 Task: Use the formula "DVARP" in spreadsheet "Project protfolio".
Action: Mouse moved to (799, 105)
Screenshot: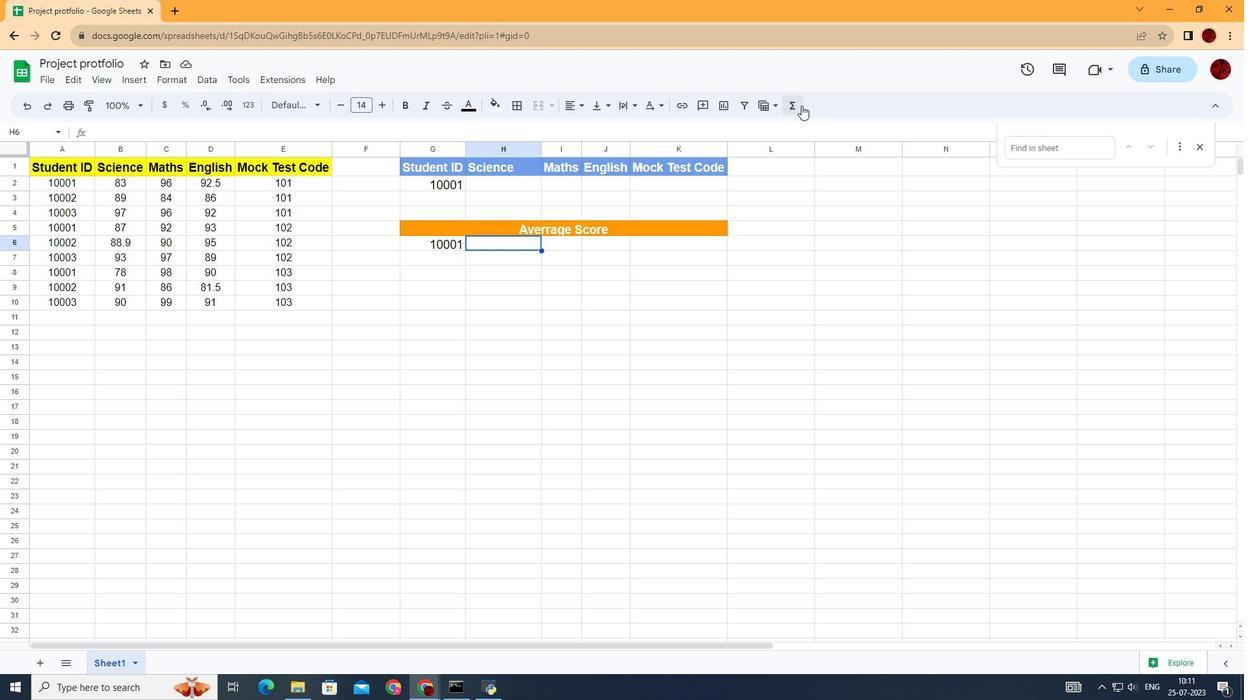 
Action: Mouse pressed left at (799, 105)
Screenshot: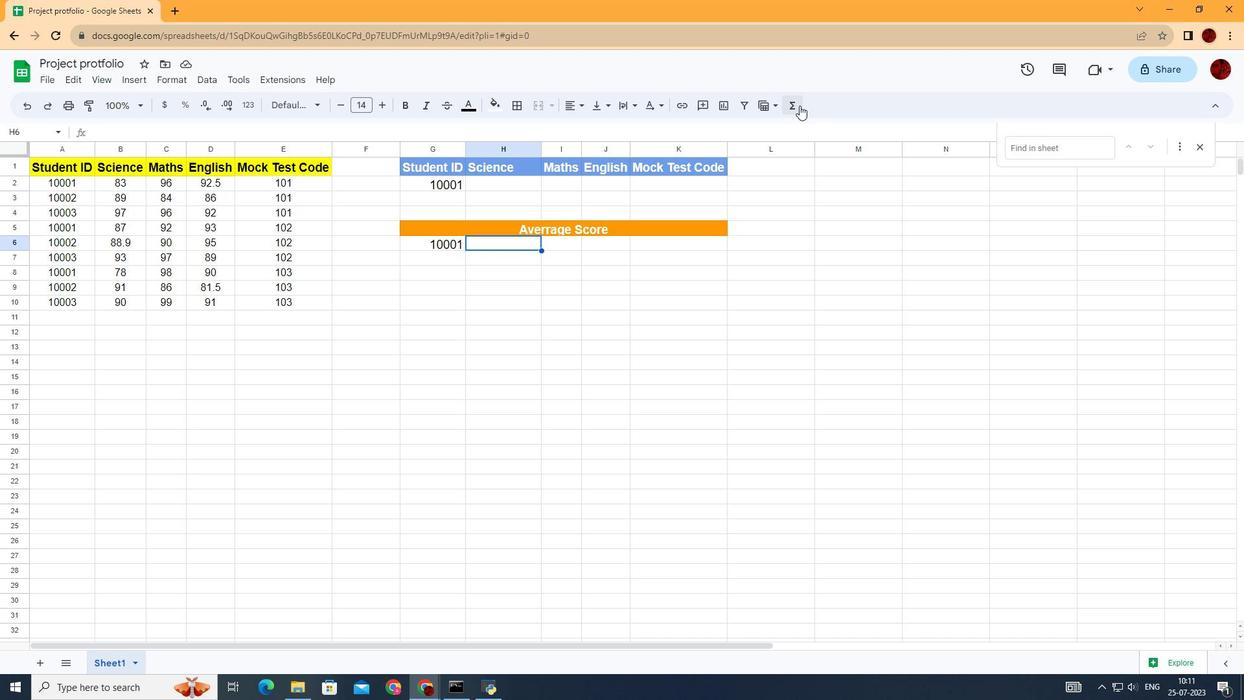 
Action: Mouse moved to (984, 220)
Screenshot: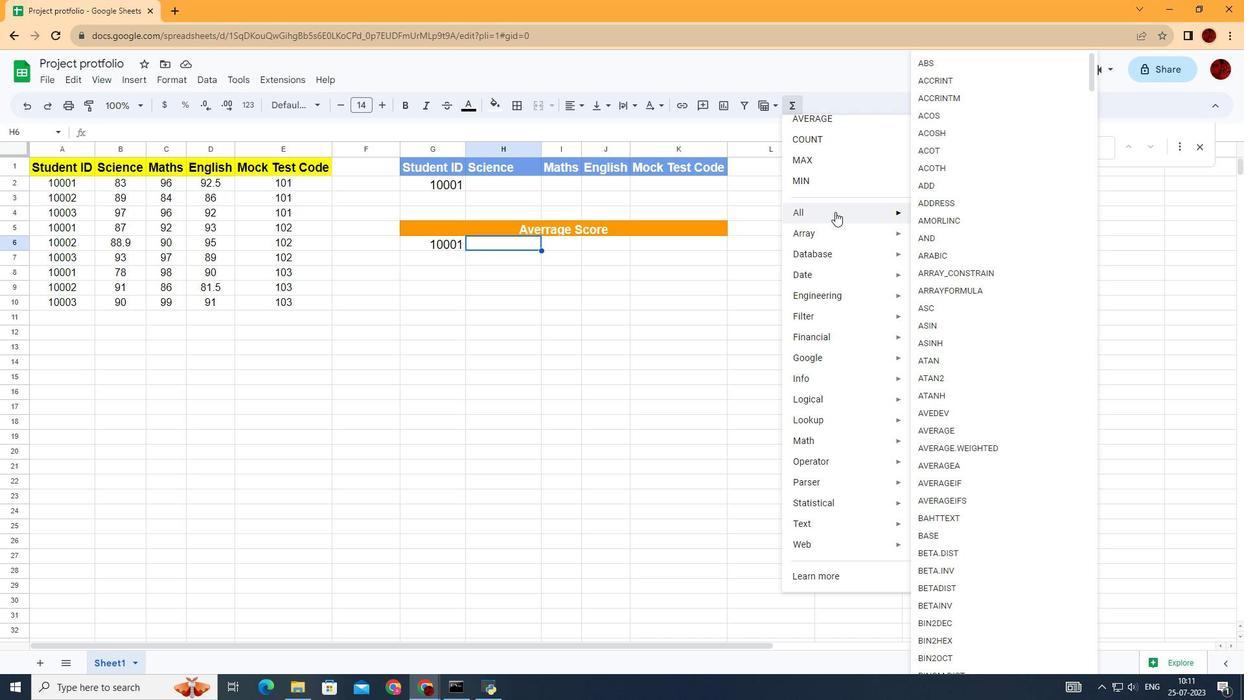 
Action: Mouse scrolled (984, 219) with delta (0, 0)
Screenshot: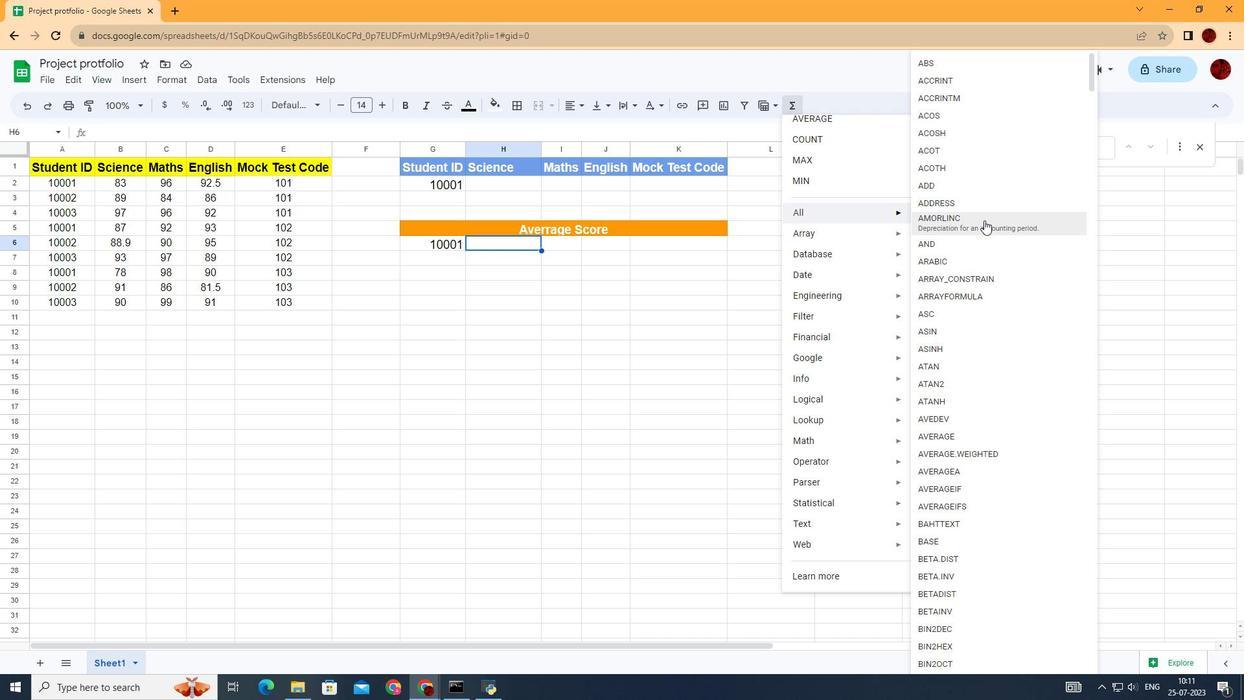 
Action: Mouse scrolled (984, 219) with delta (0, 0)
Screenshot: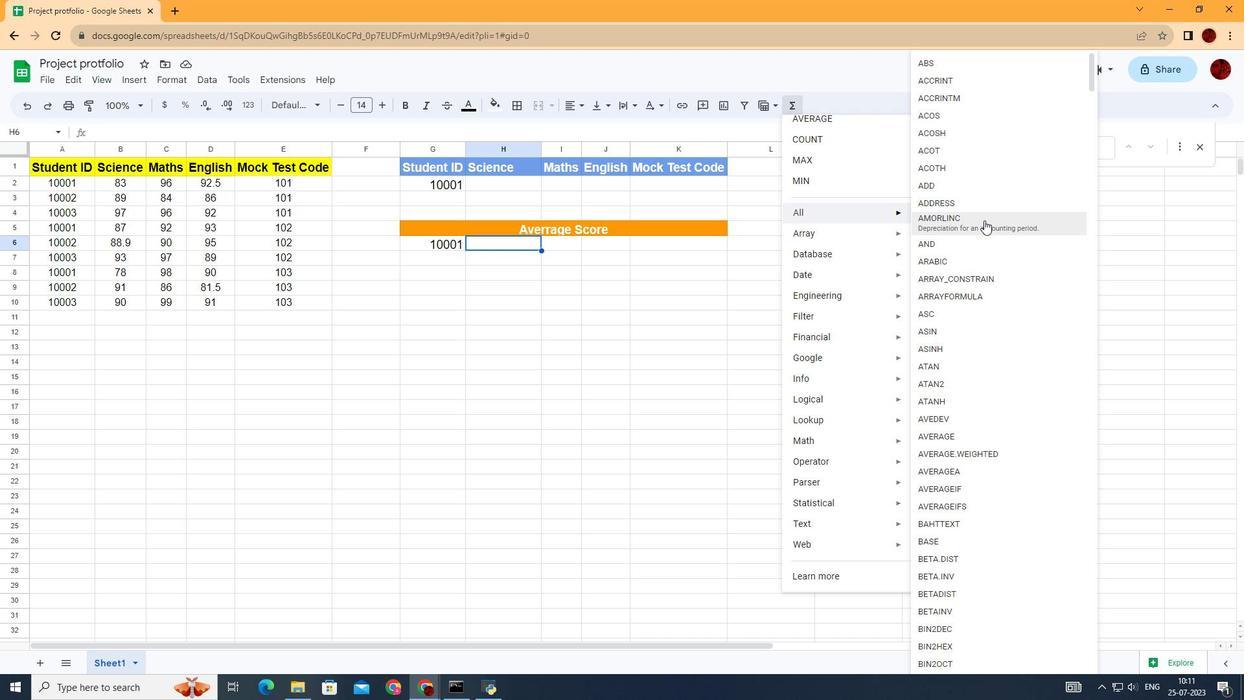 
Action: Mouse scrolled (984, 219) with delta (0, 0)
Screenshot: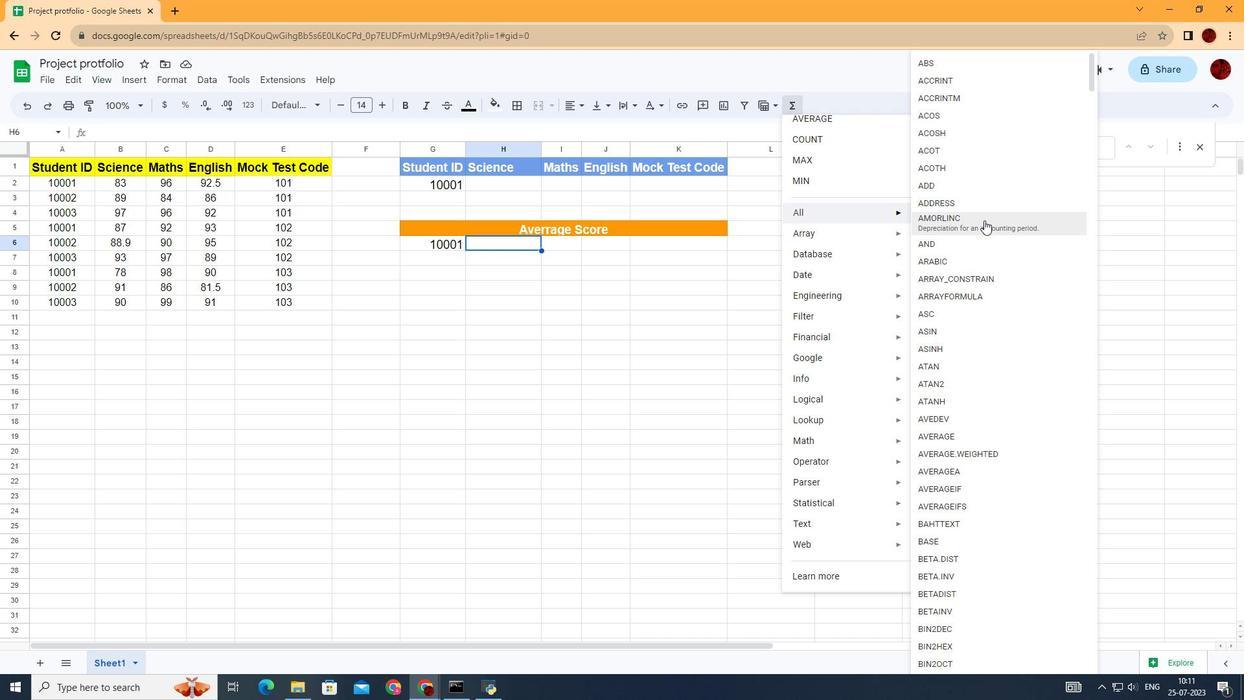 
Action: Mouse scrolled (984, 219) with delta (0, 0)
Screenshot: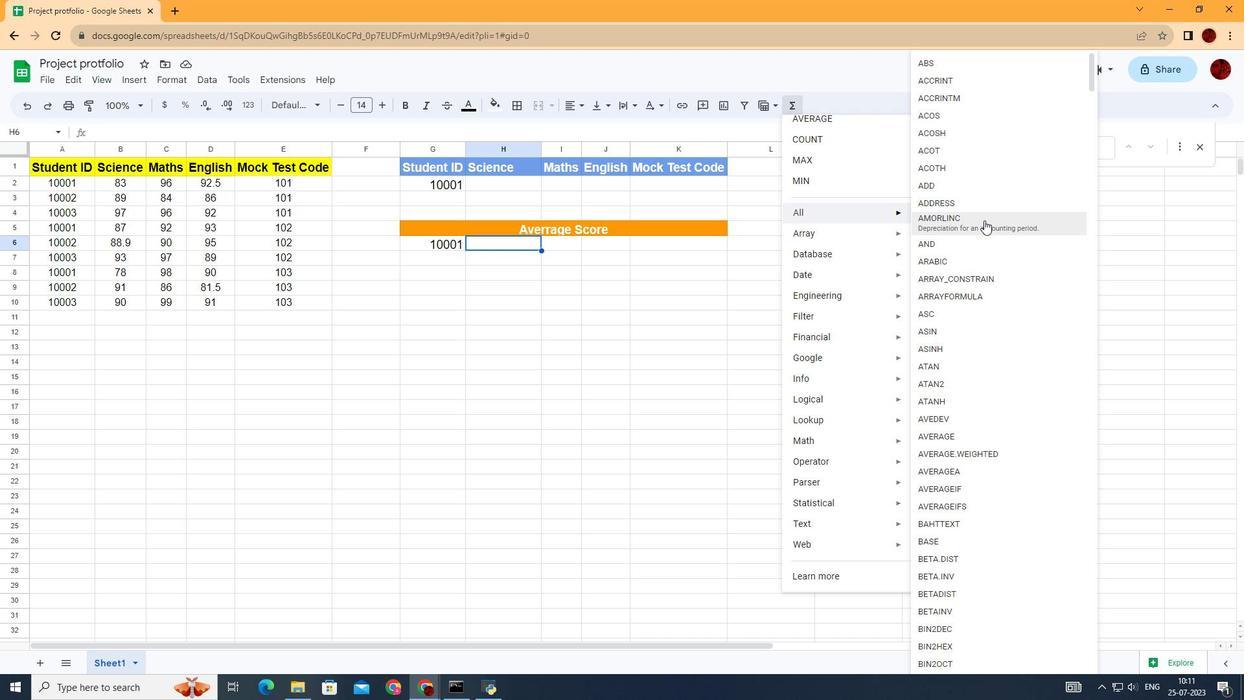 
Action: Mouse scrolled (984, 219) with delta (0, 0)
Screenshot: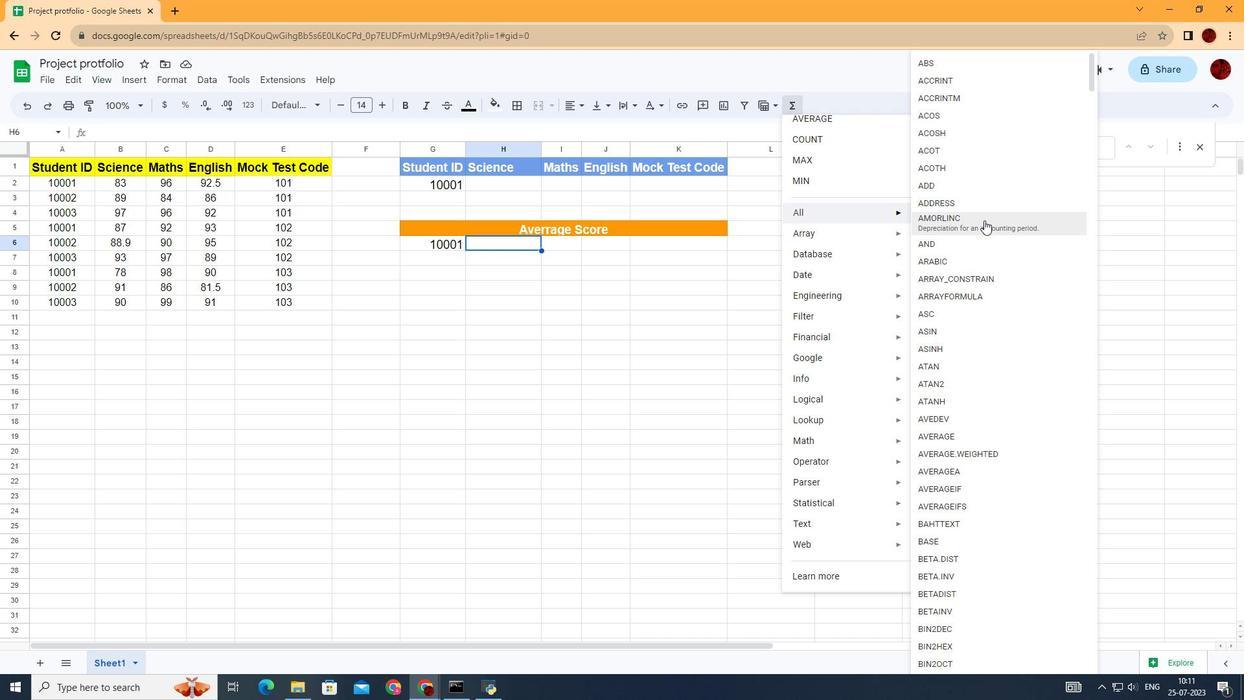 
Action: Mouse scrolled (984, 219) with delta (0, 0)
Screenshot: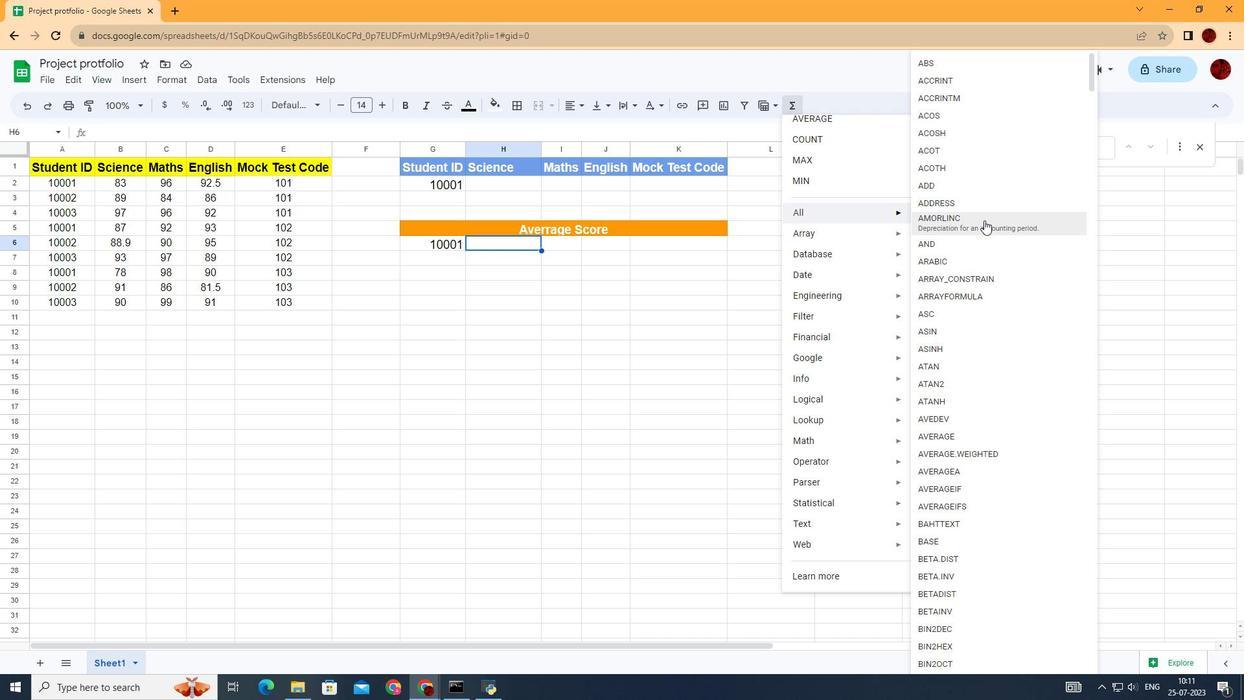 
Action: Mouse scrolled (984, 219) with delta (0, 0)
Screenshot: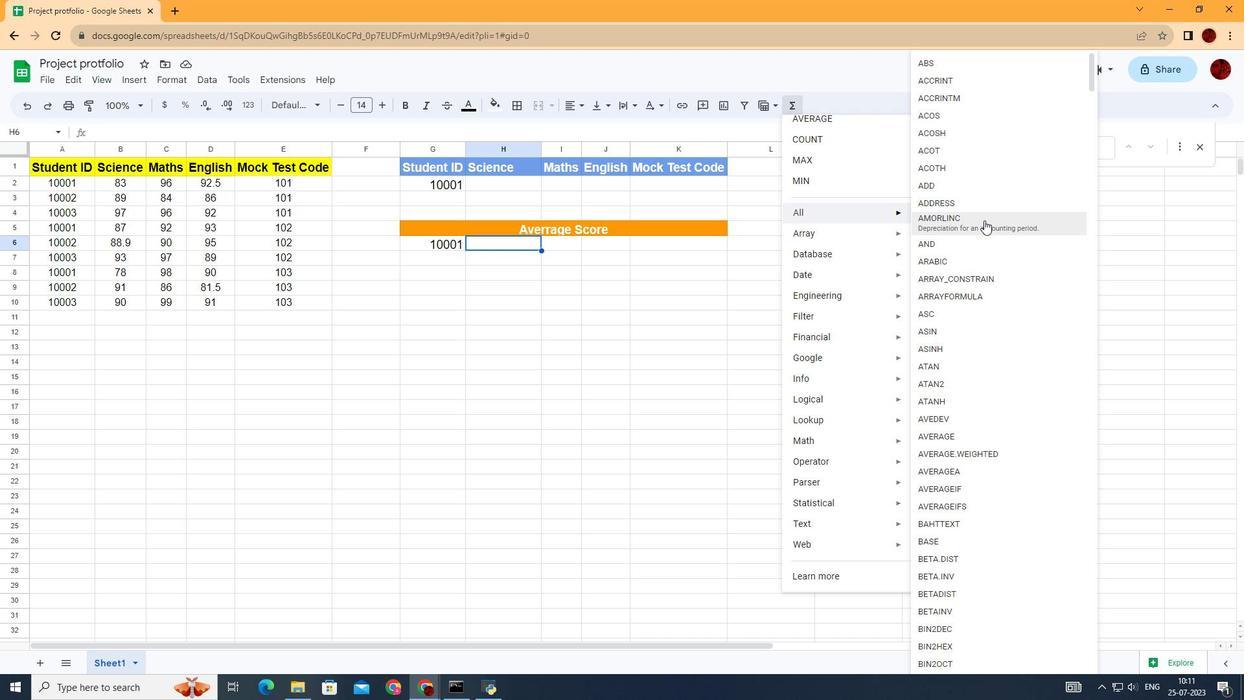
Action: Mouse scrolled (984, 219) with delta (0, 0)
Screenshot: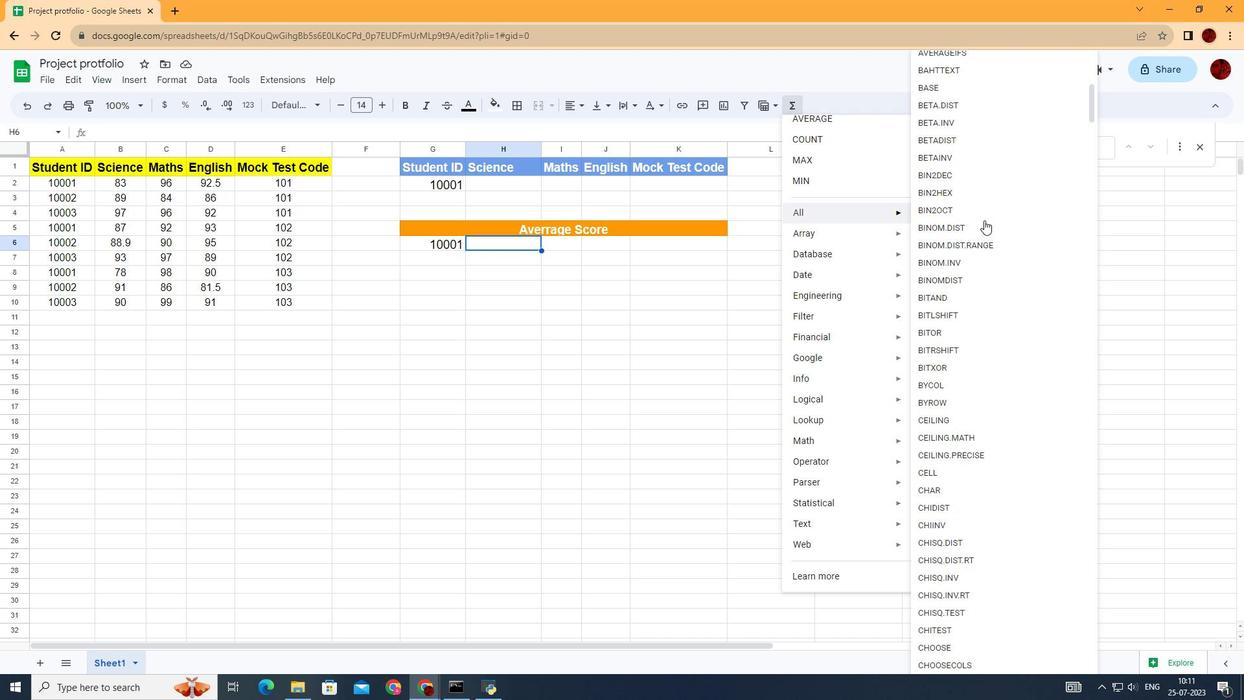 
Action: Mouse scrolled (984, 219) with delta (0, 0)
Screenshot: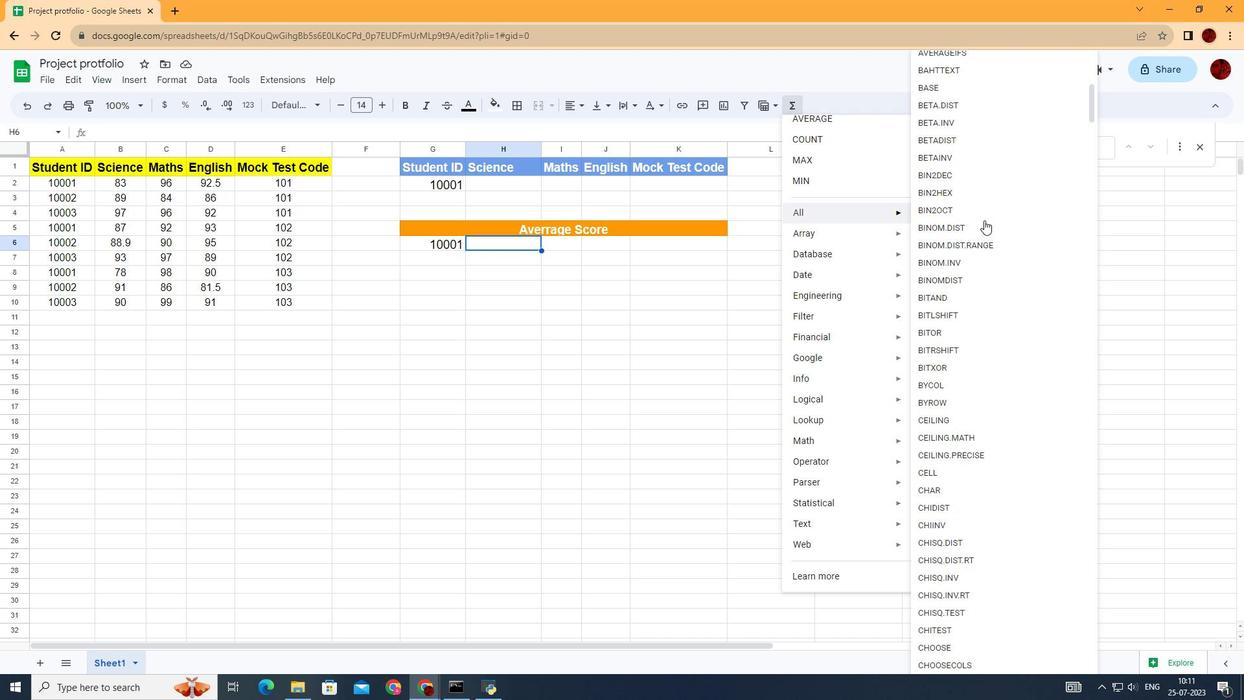 
Action: Mouse scrolled (984, 219) with delta (0, 0)
Screenshot: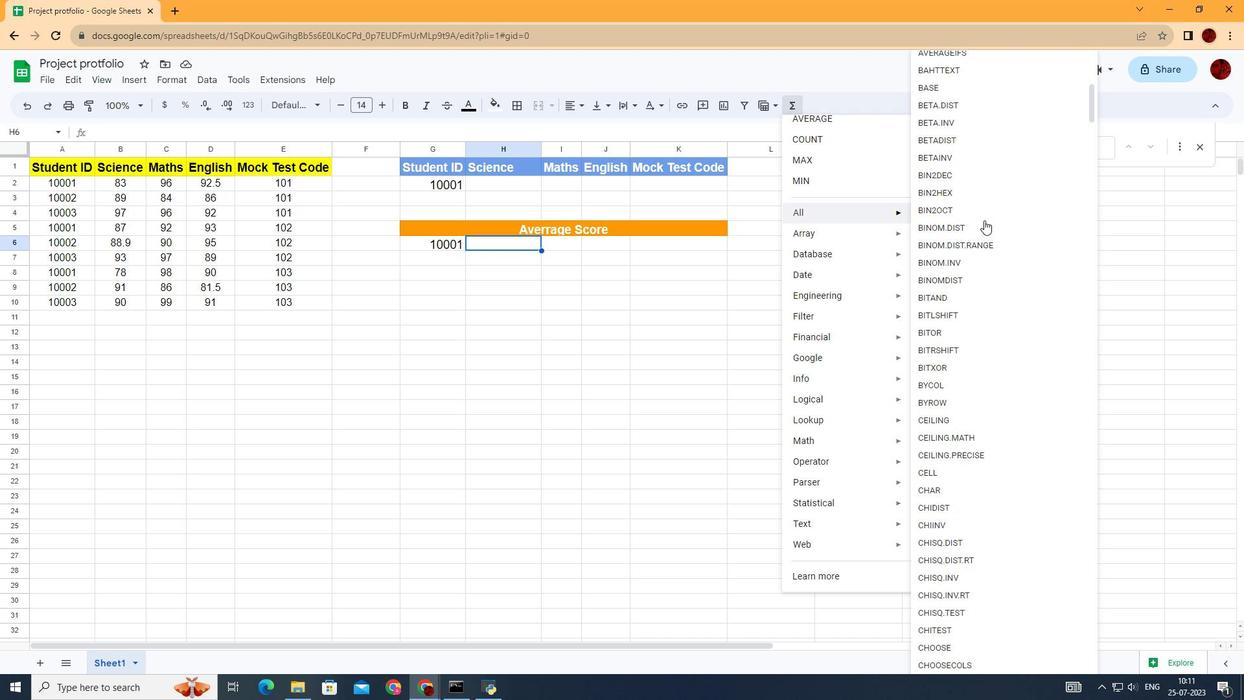 
Action: Mouse scrolled (984, 219) with delta (0, 0)
Screenshot: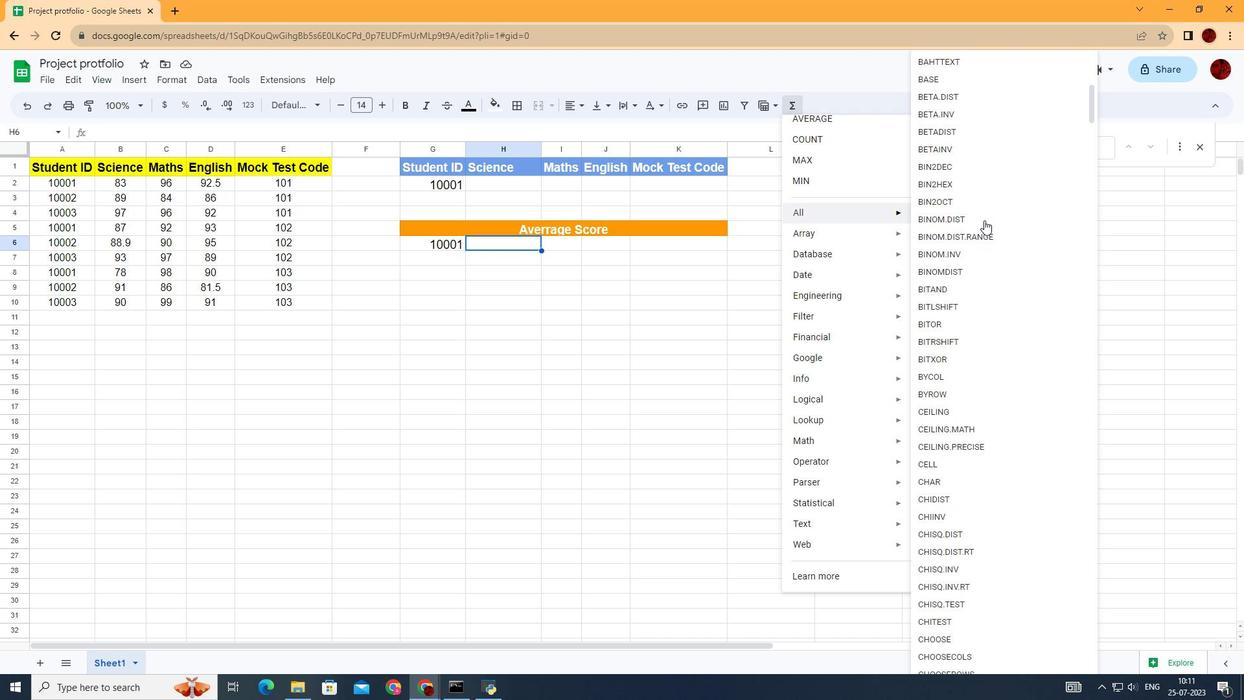 
Action: Mouse scrolled (984, 219) with delta (0, 0)
Screenshot: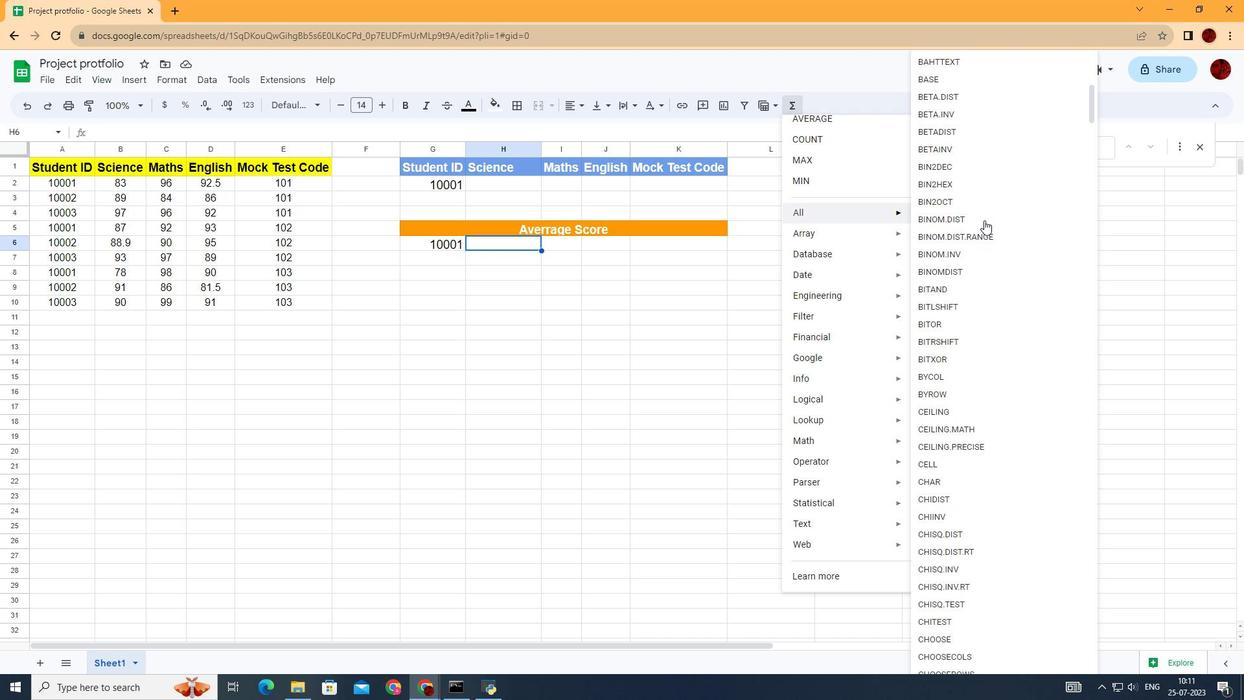 
Action: Mouse scrolled (984, 219) with delta (0, 0)
Screenshot: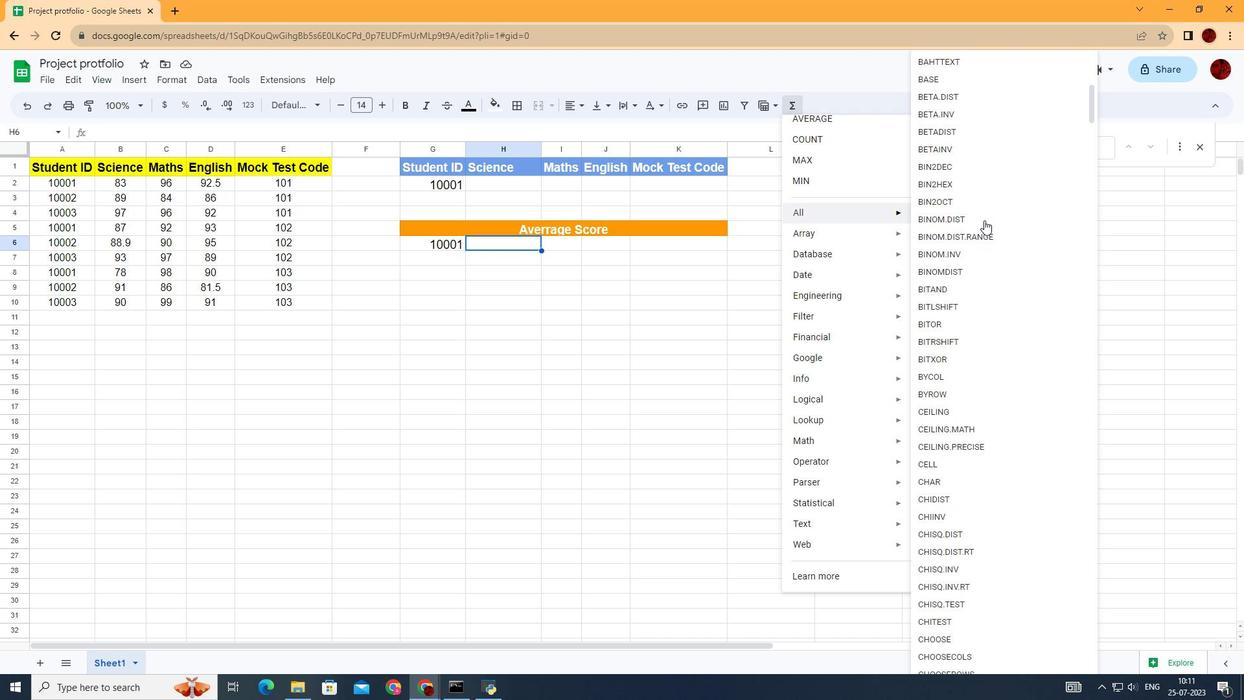 
Action: Mouse scrolled (984, 219) with delta (0, 0)
Screenshot: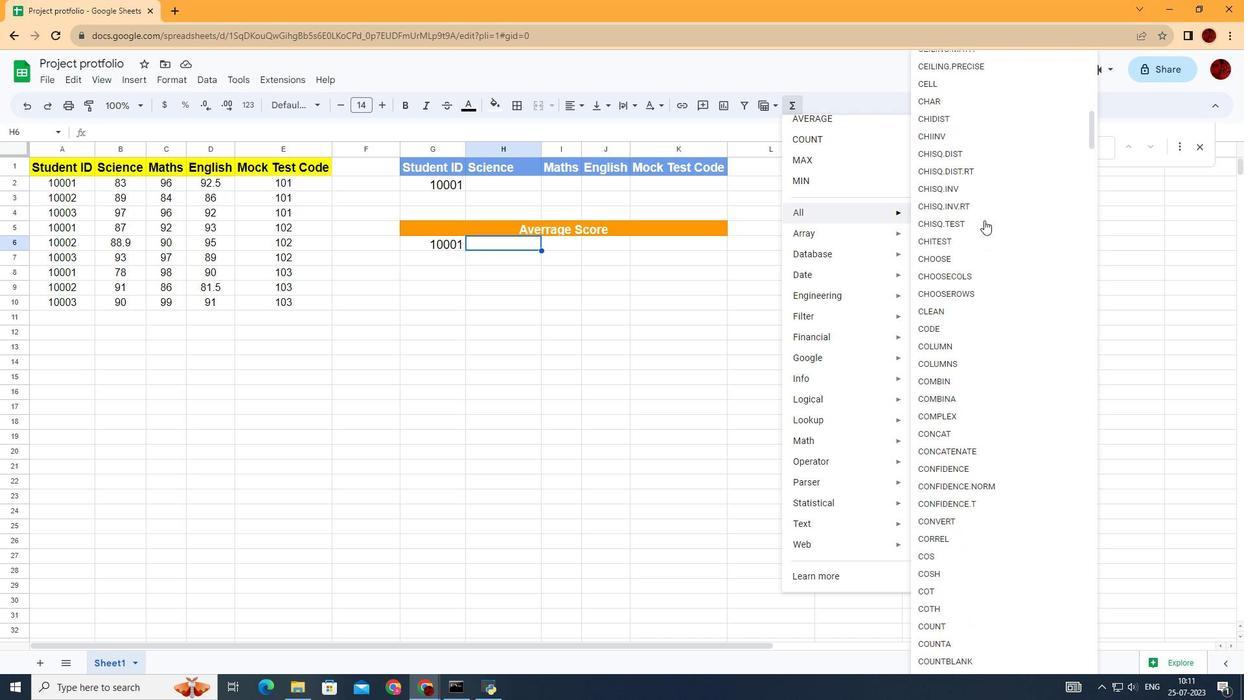 
Action: Mouse scrolled (984, 219) with delta (0, 0)
Screenshot: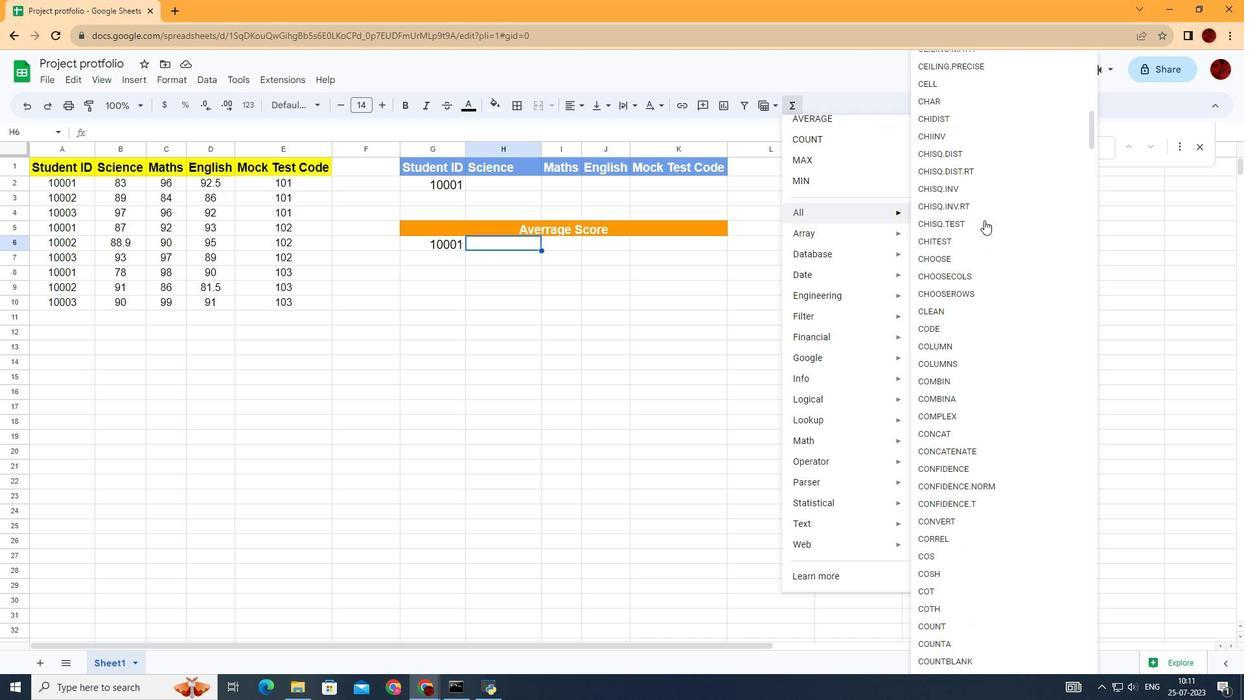 
Action: Mouse scrolled (984, 219) with delta (0, 0)
Screenshot: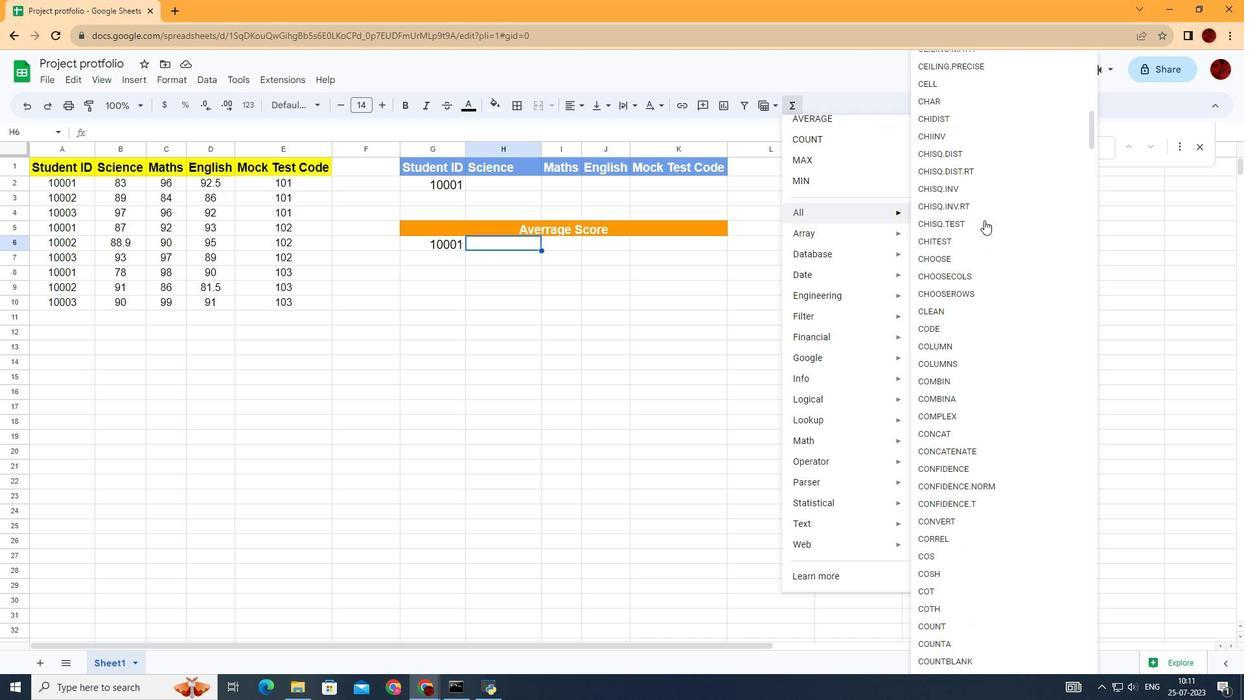 
Action: Mouse scrolled (984, 219) with delta (0, 0)
Screenshot: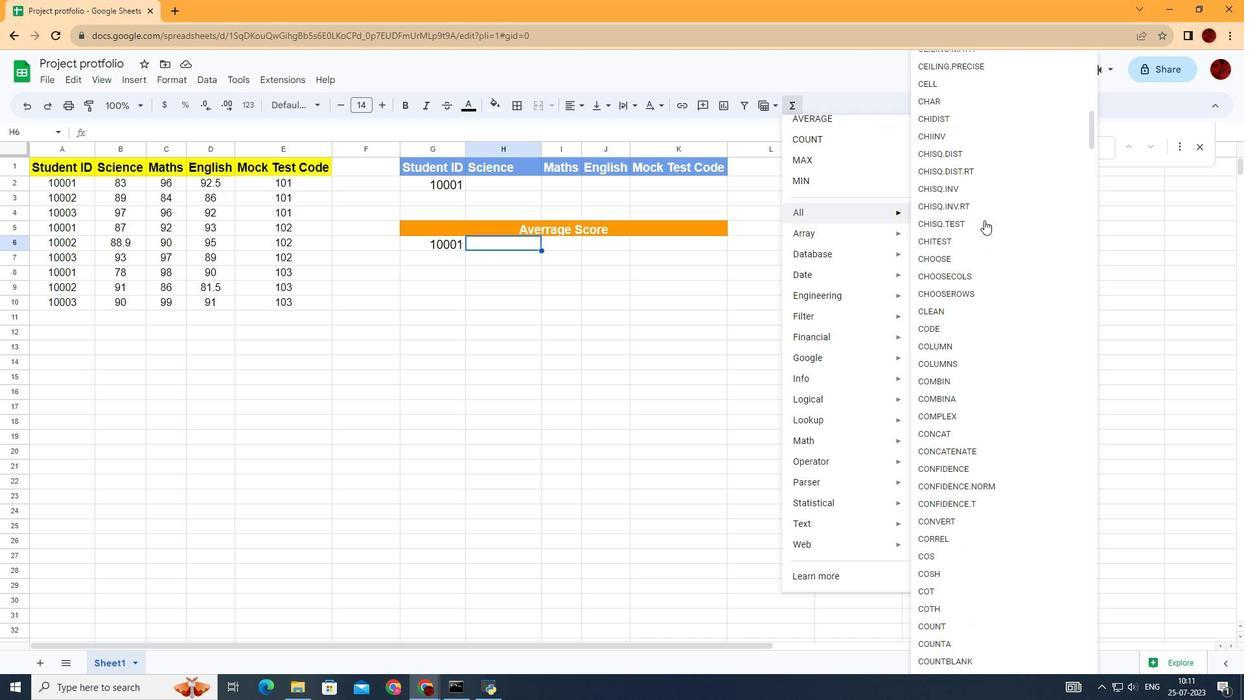 
Action: Mouse scrolled (984, 219) with delta (0, 0)
Screenshot: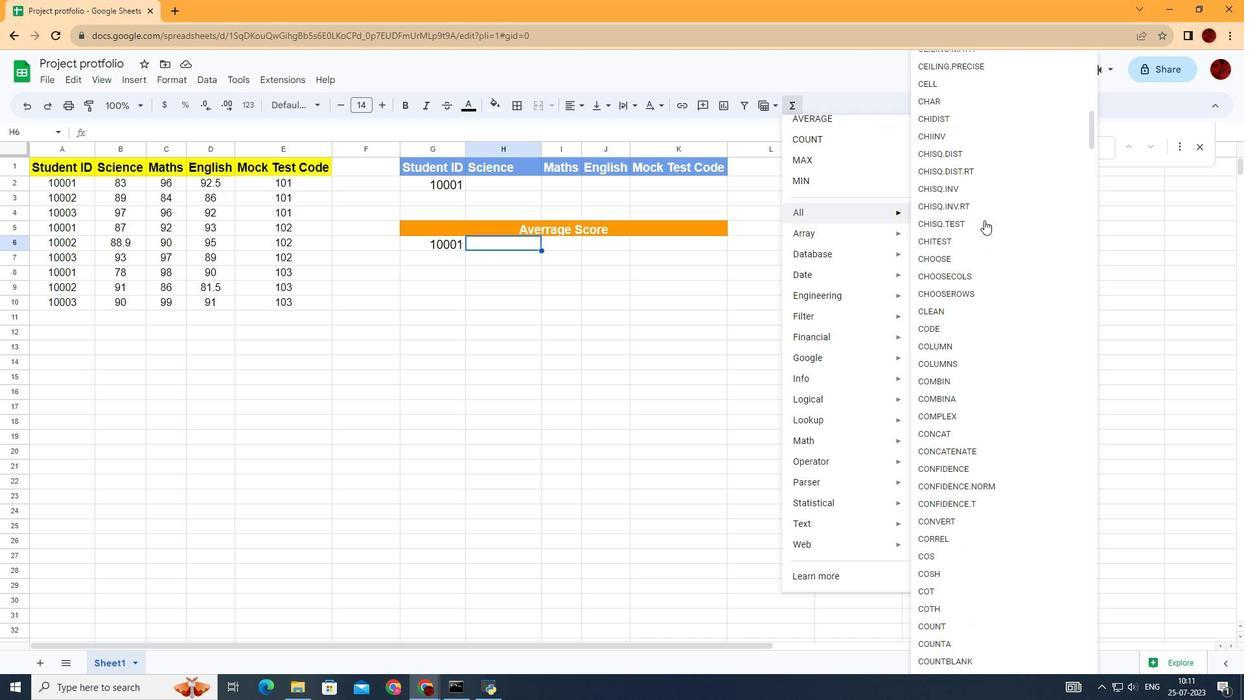 
Action: Mouse scrolled (984, 219) with delta (0, 0)
Screenshot: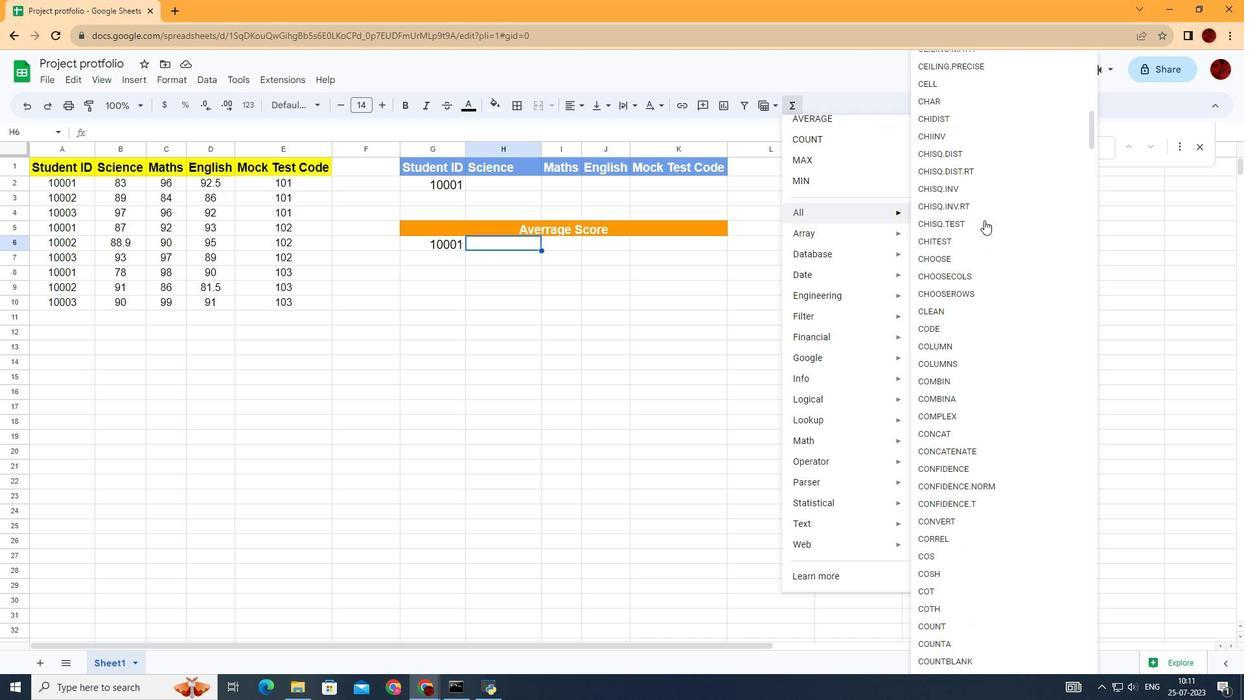 
Action: Mouse scrolled (984, 219) with delta (0, 0)
Screenshot: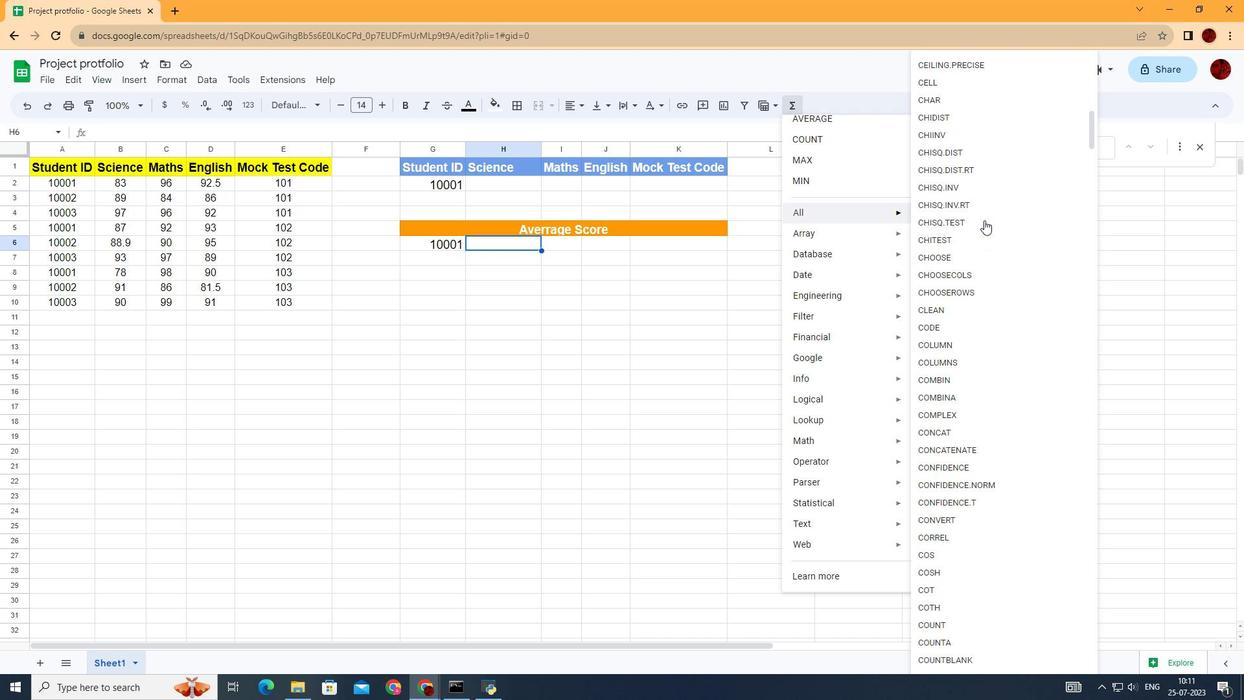 
Action: Mouse scrolled (984, 219) with delta (0, 0)
Screenshot: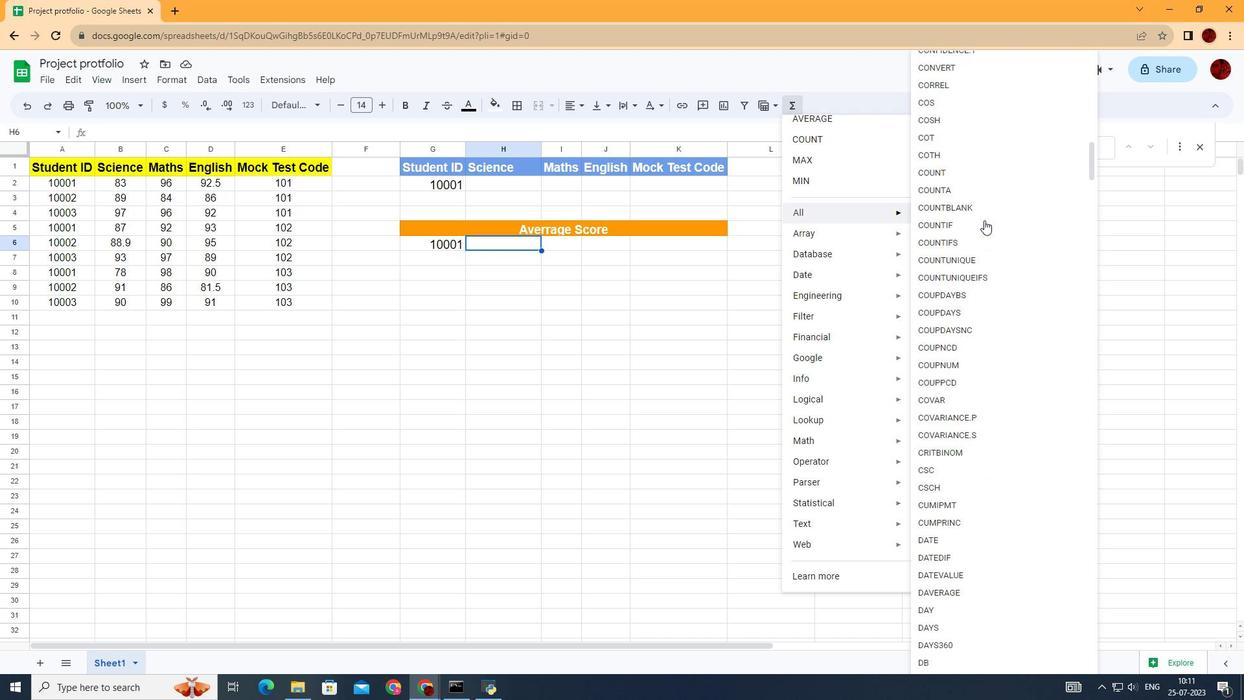 
Action: Mouse scrolled (984, 219) with delta (0, 0)
Screenshot: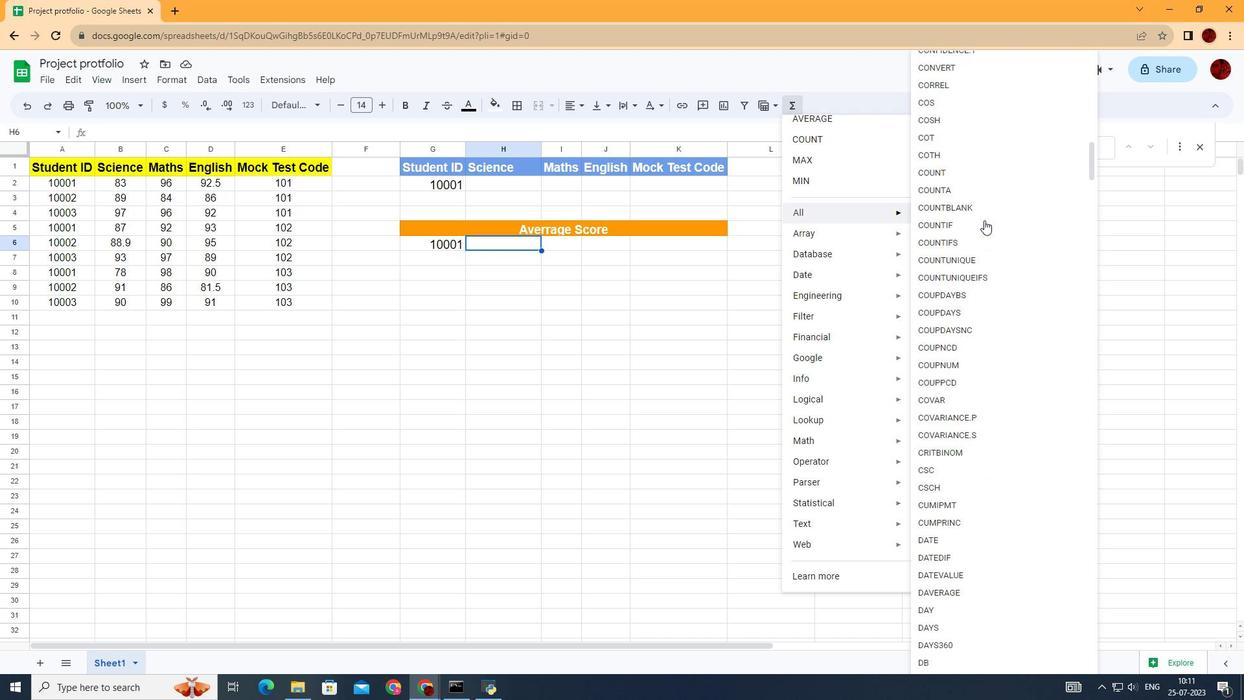 
Action: Mouse scrolled (984, 219) with delta (0, 0)
Screenshot: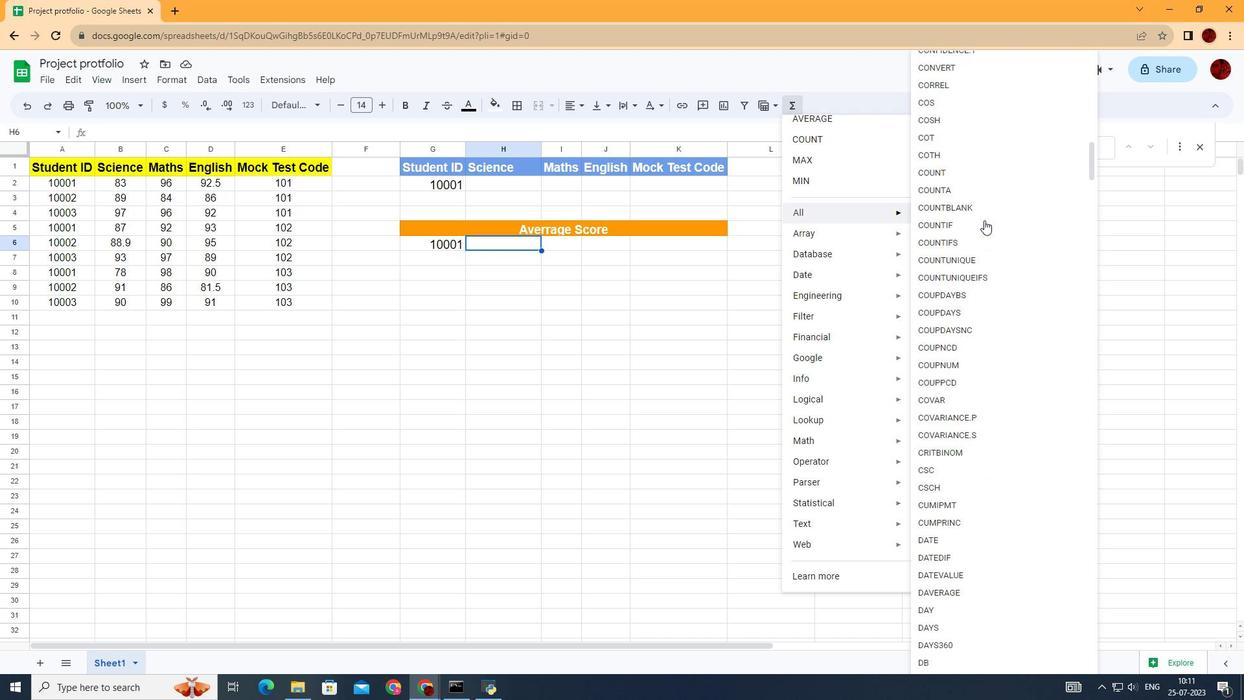 
Action: Mouse scrolled (984, 219) with delta (0, 0)
Screenshot: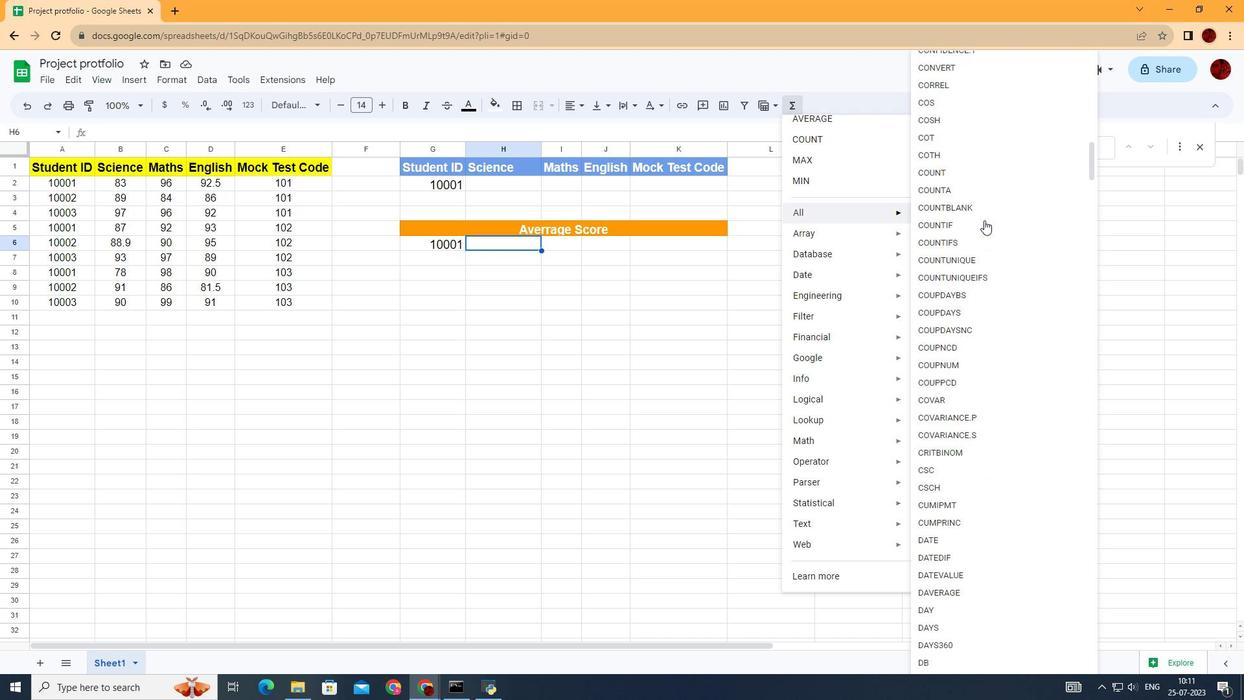 
Action: Mouse scrolled (984, 219) with delta (0, 0)
Screenshot: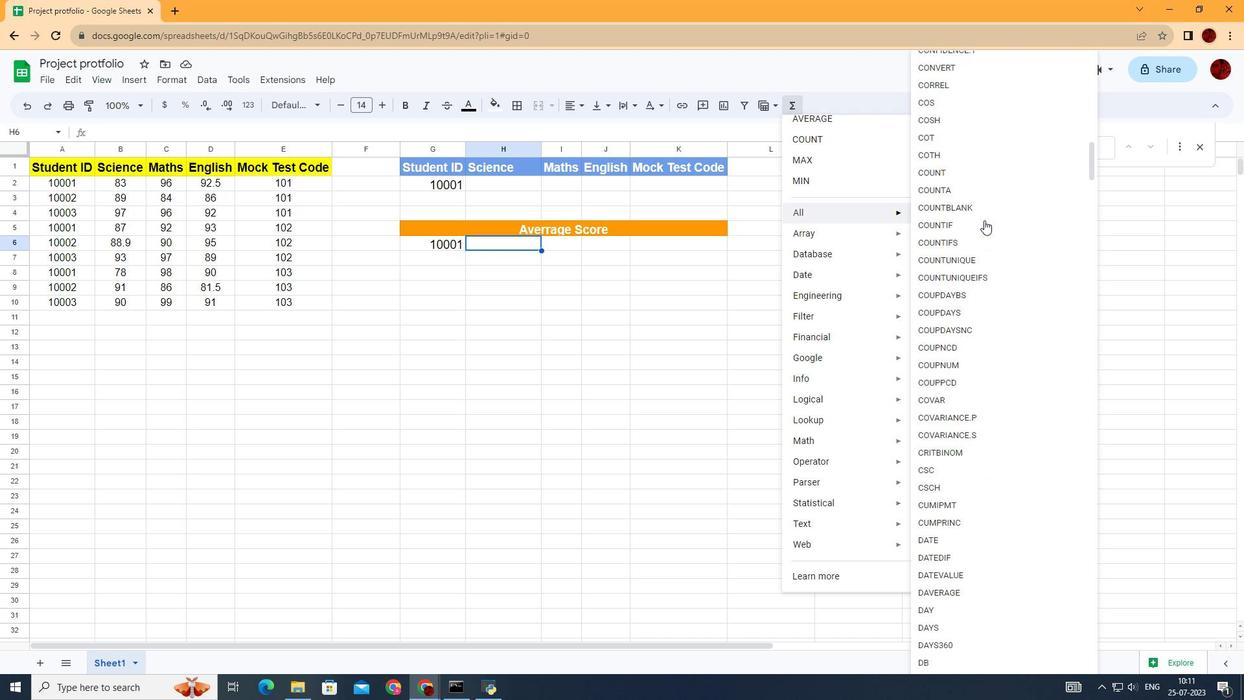 
Action: Mouse scrolled (984, 219) with delta (0, 0)
Screenshot: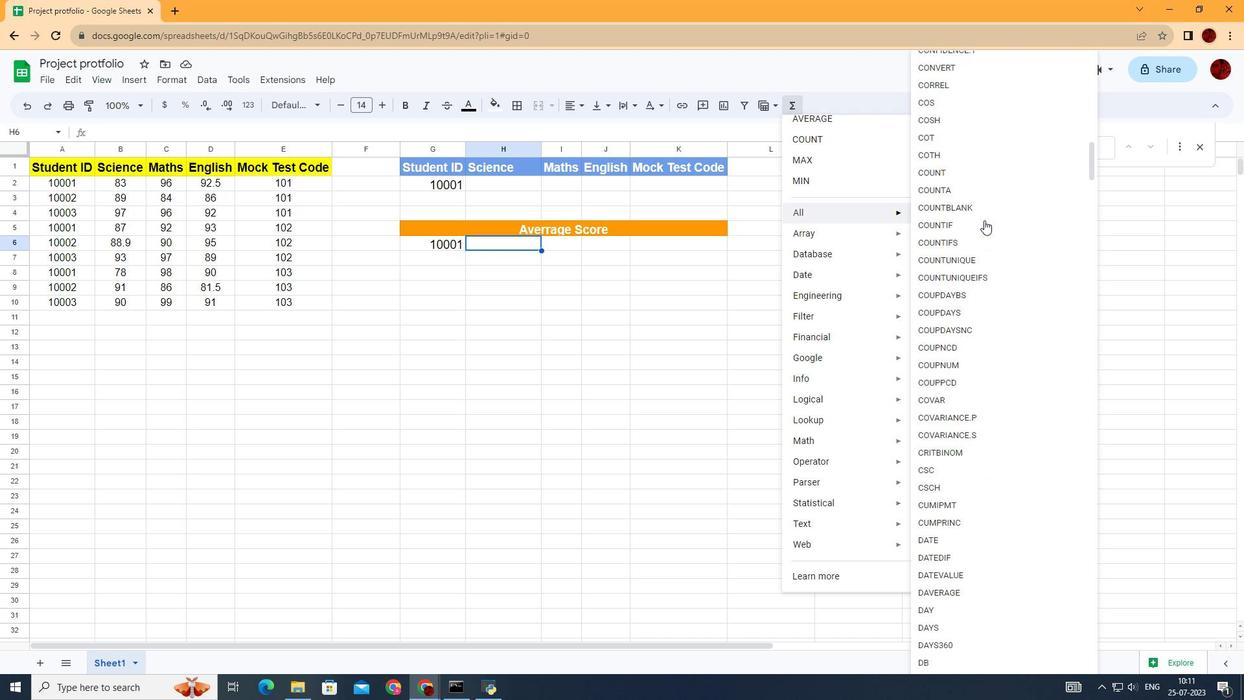 
Action: Mouse scrolled (984, 219) with delta (0, 0)
Screenshot: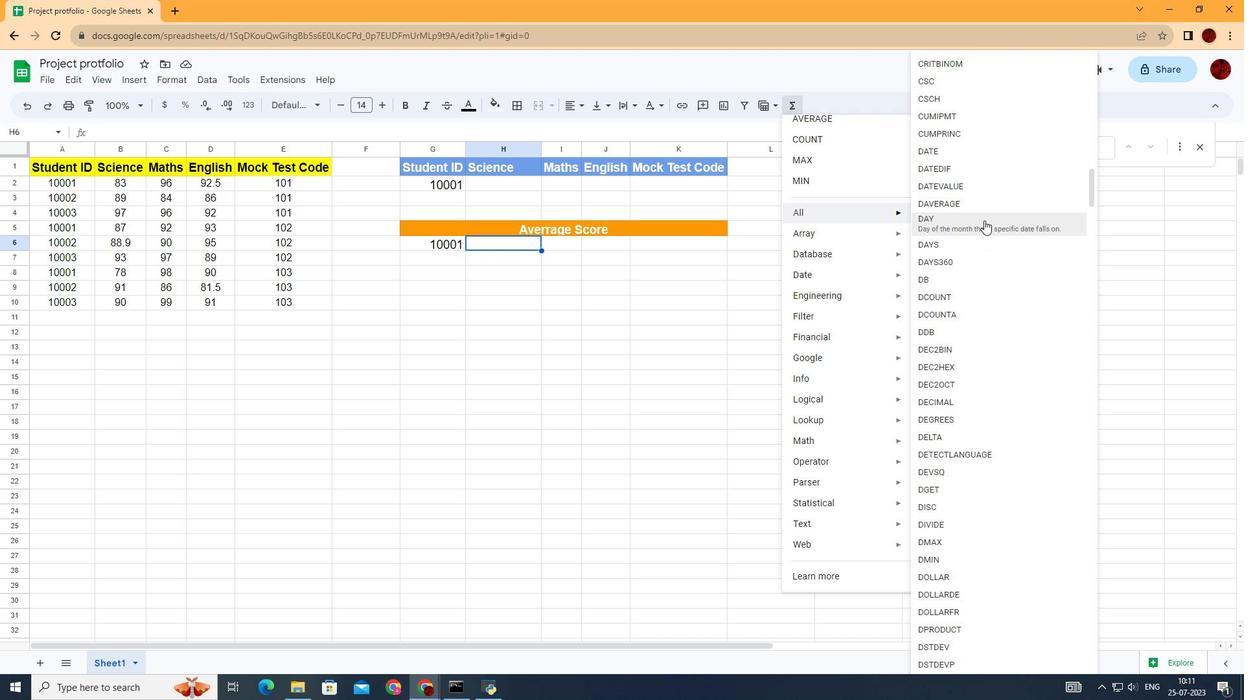 
Action: Mouse scrolled (984, 219) with delta (0, 0)
Screenshot: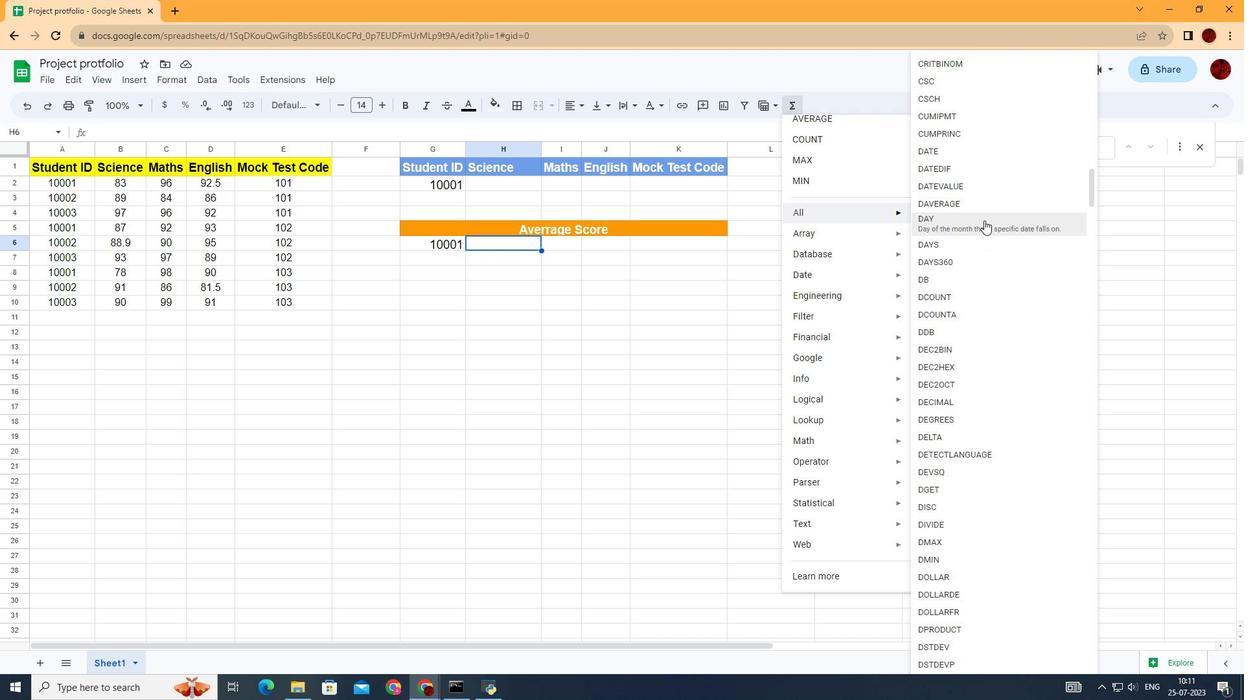 
Action: Mouse scrolled (984, 219) with delta (0, 0)
Screenshot: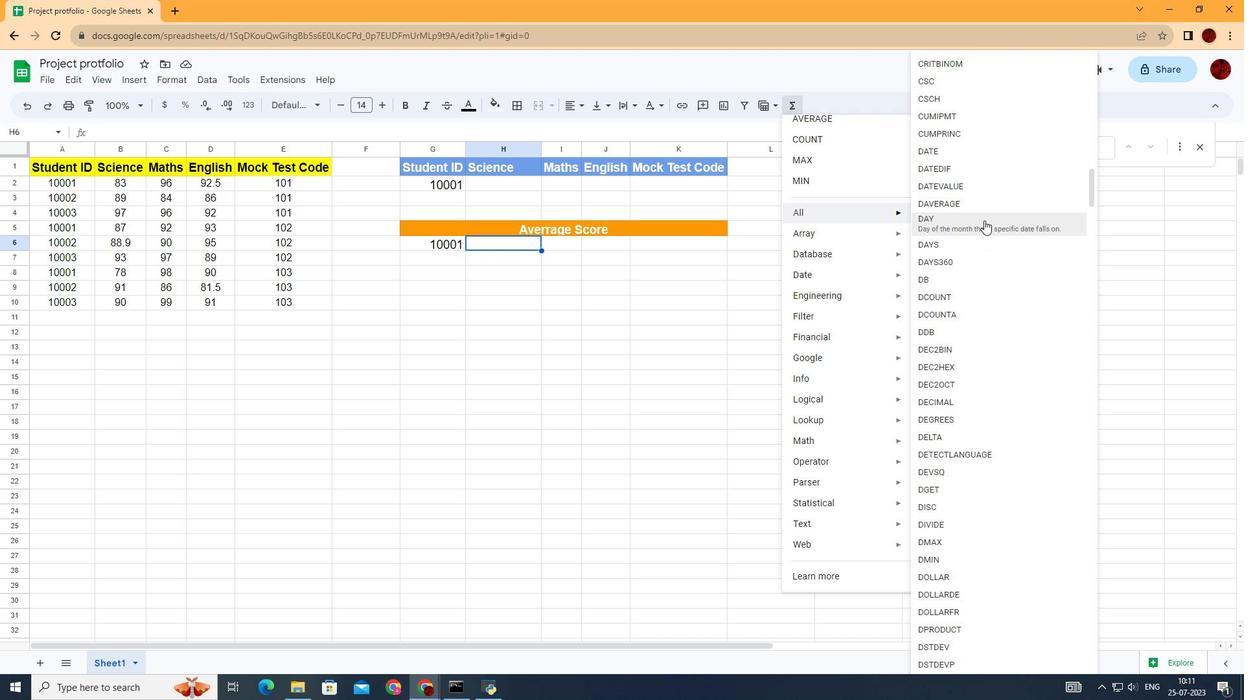 
Action: Mouse scrolled (984, 219) with delta (0, 0)
Screenshot: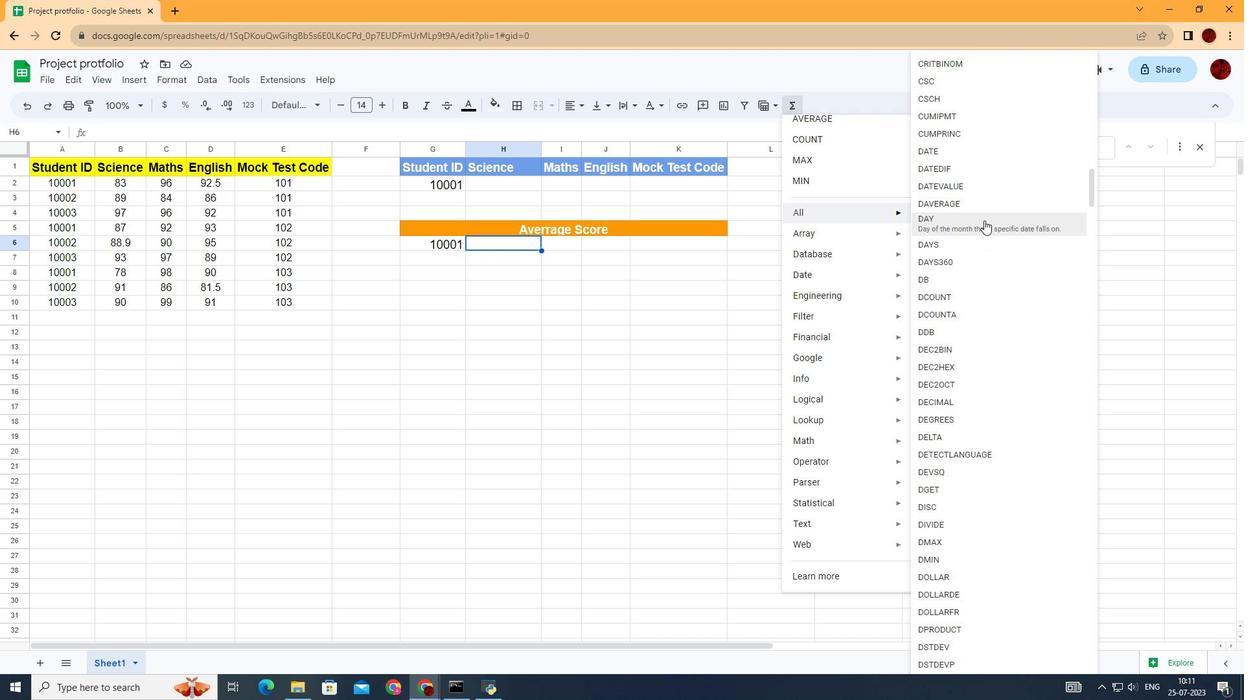 
Action: Mouse scrolled (984, 219) with delta (0, 0)
Screenshot: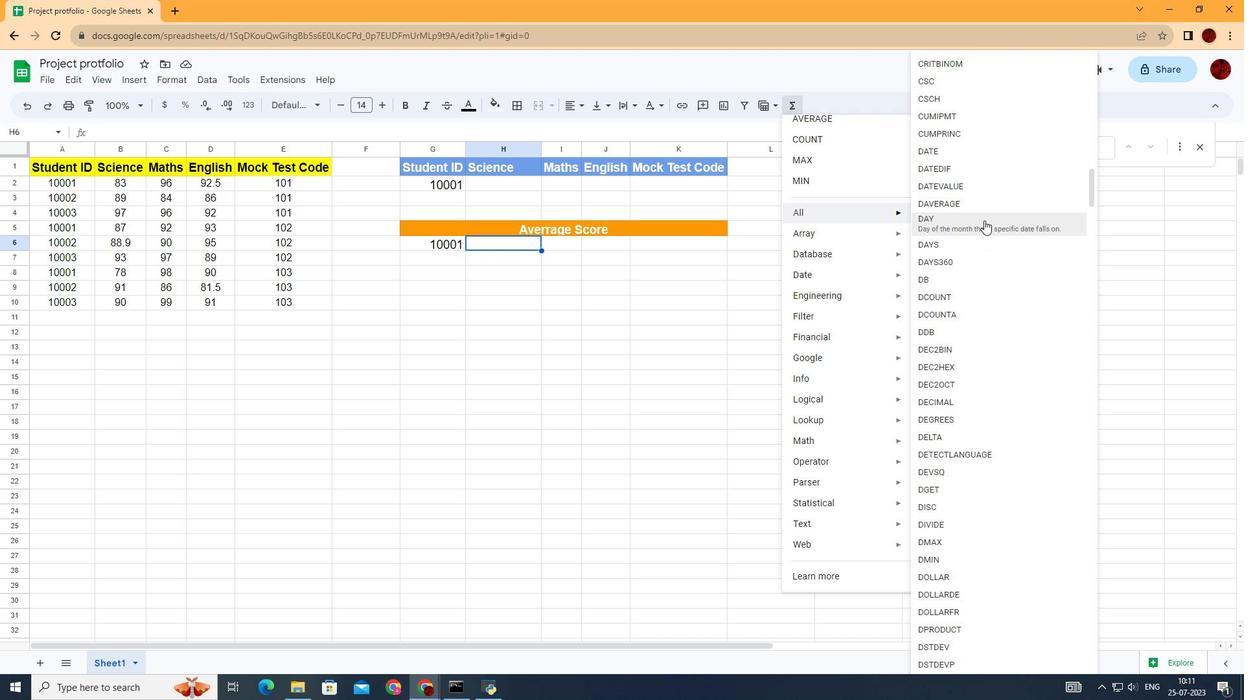 
Action: Mouse scrolled (984, 219) with delta (0, 0)
Screenshot: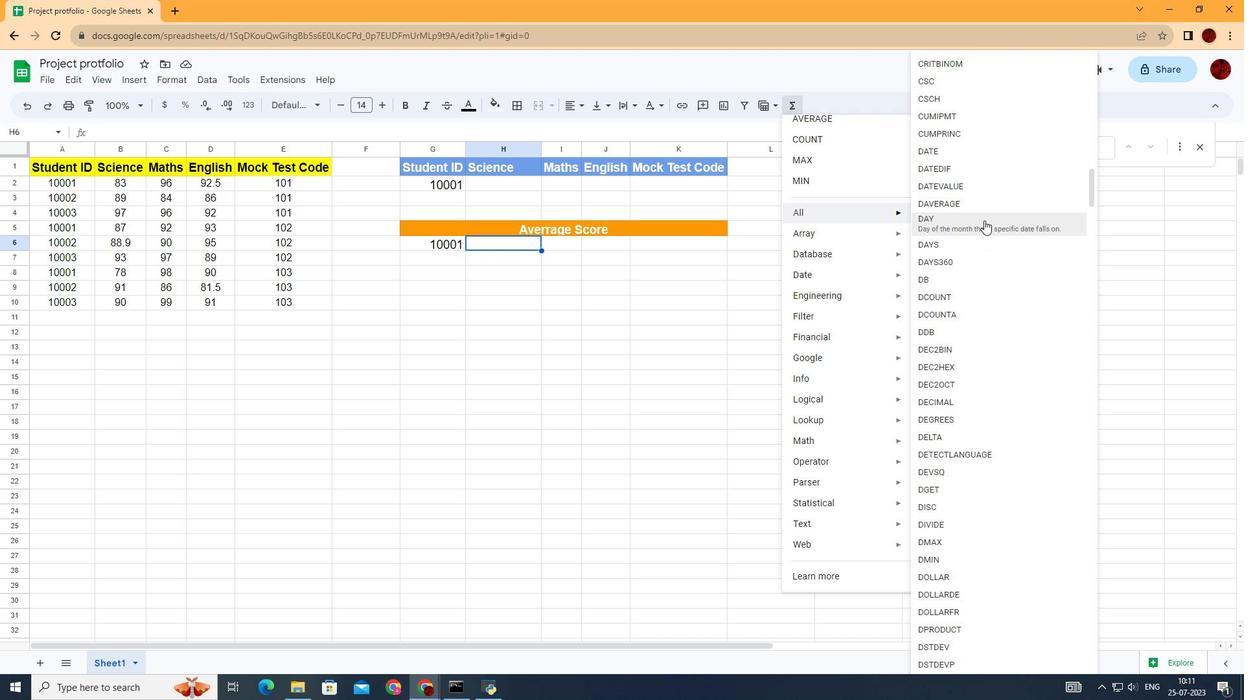 
Action: Mouse moved to (938, 351)
Screenshot: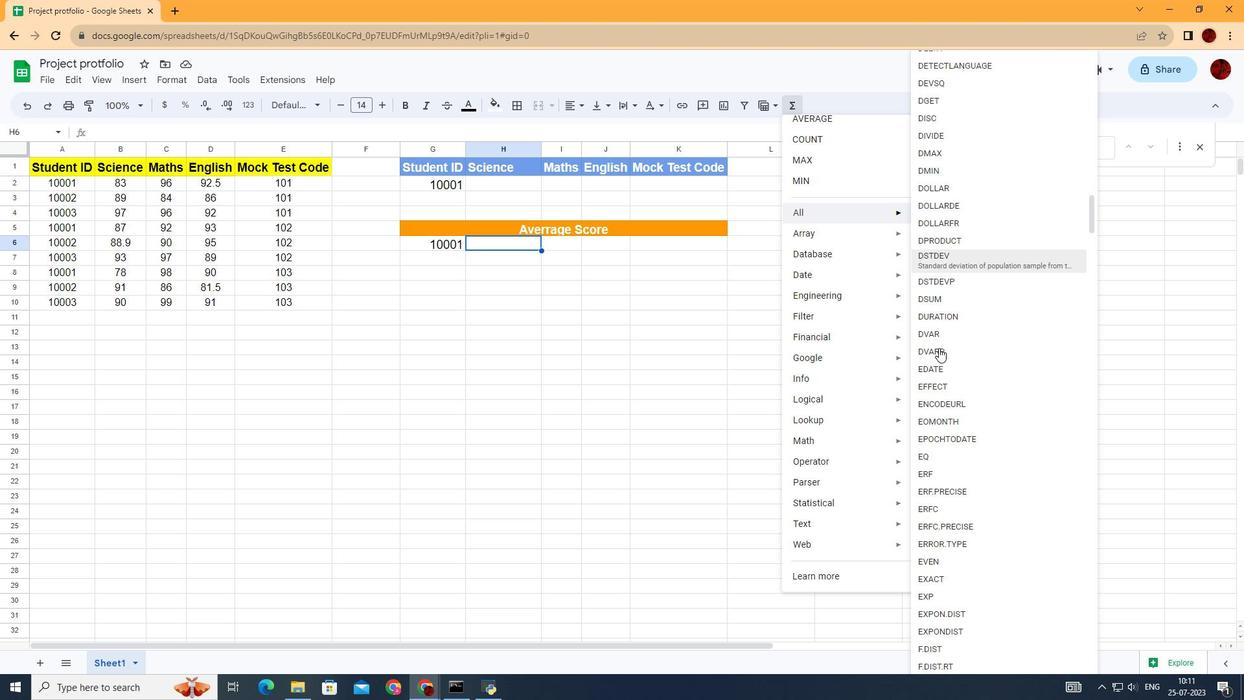 
Action: Mouse pressed left at (938, 351)
Screenshot: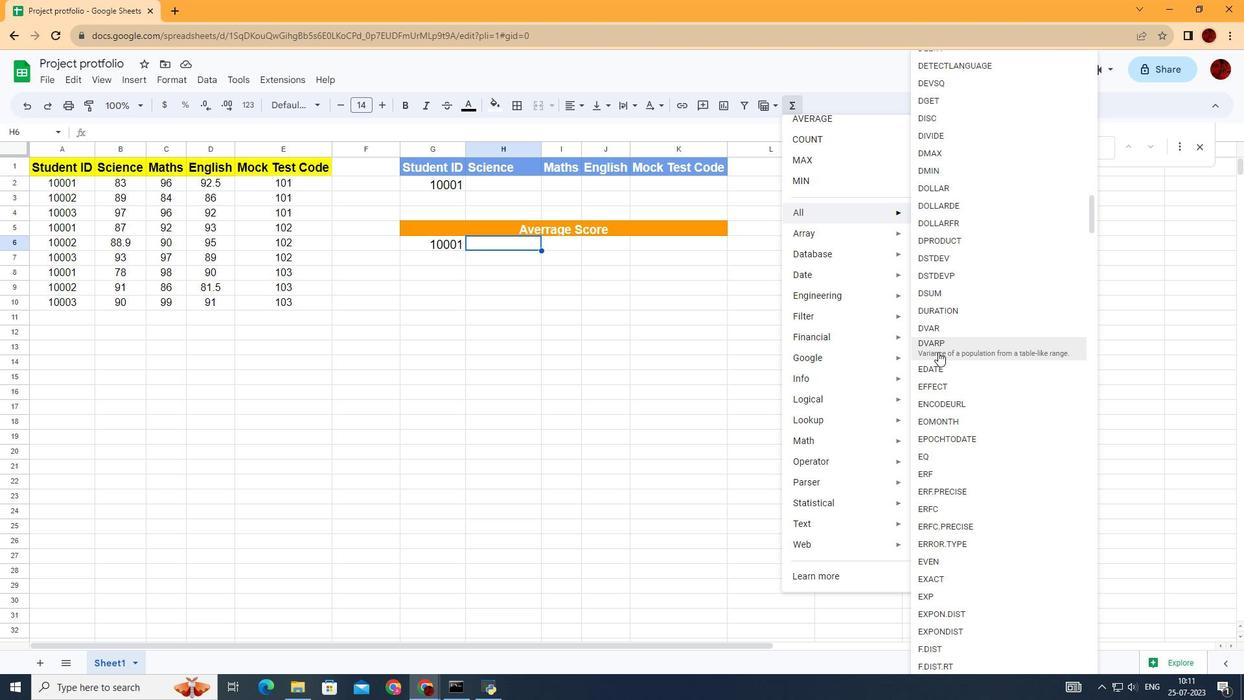 
Action: Mouse moved to (40, 169)
Screenshot: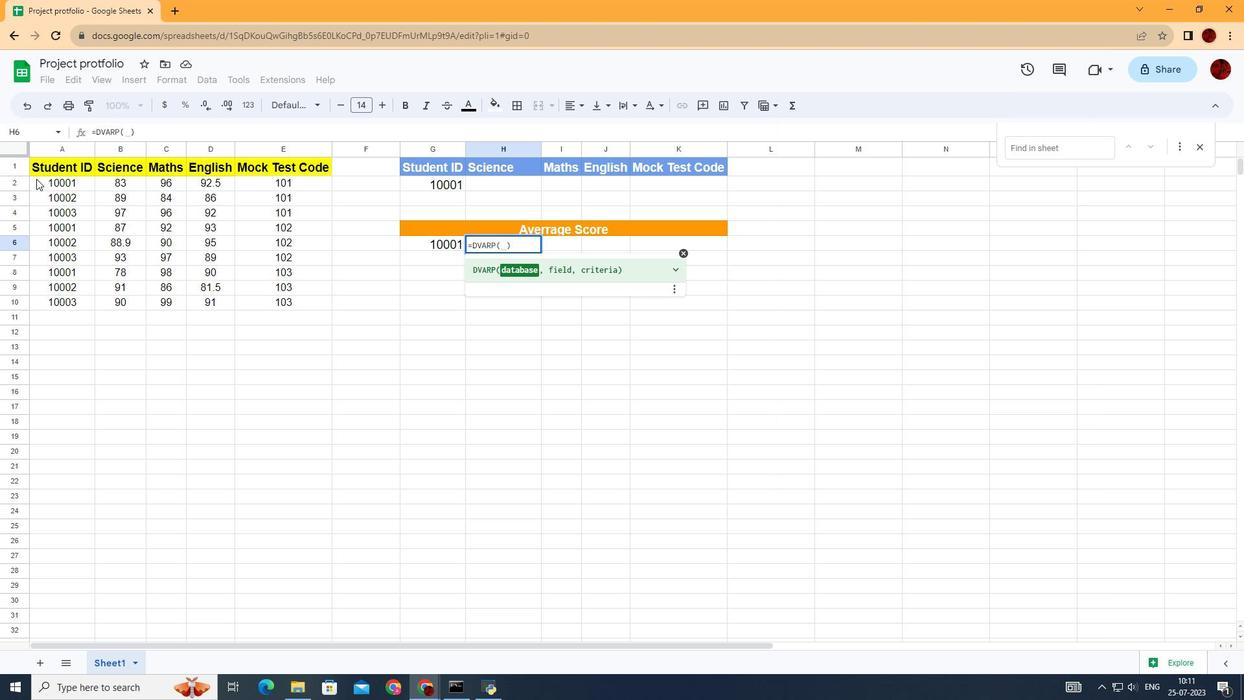
Action: Mouse pressed left at (40, 169)
Screenshot: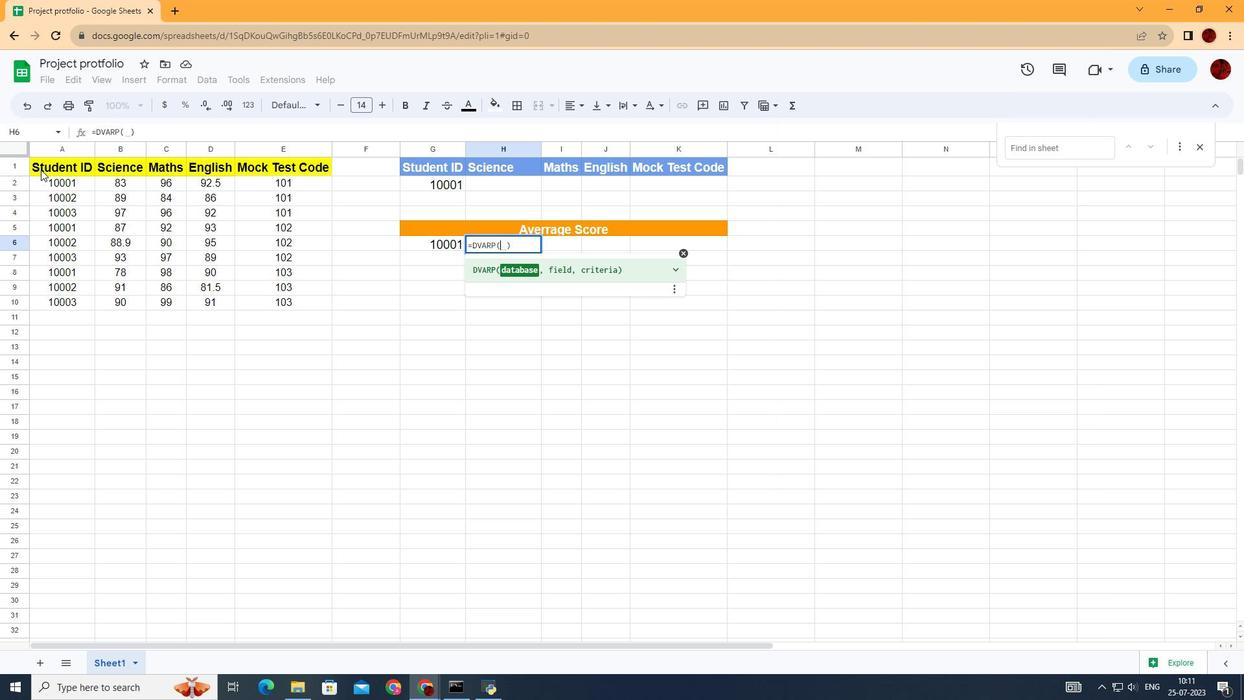 
Action: Mouse moved to (253, 306)
Screenshot: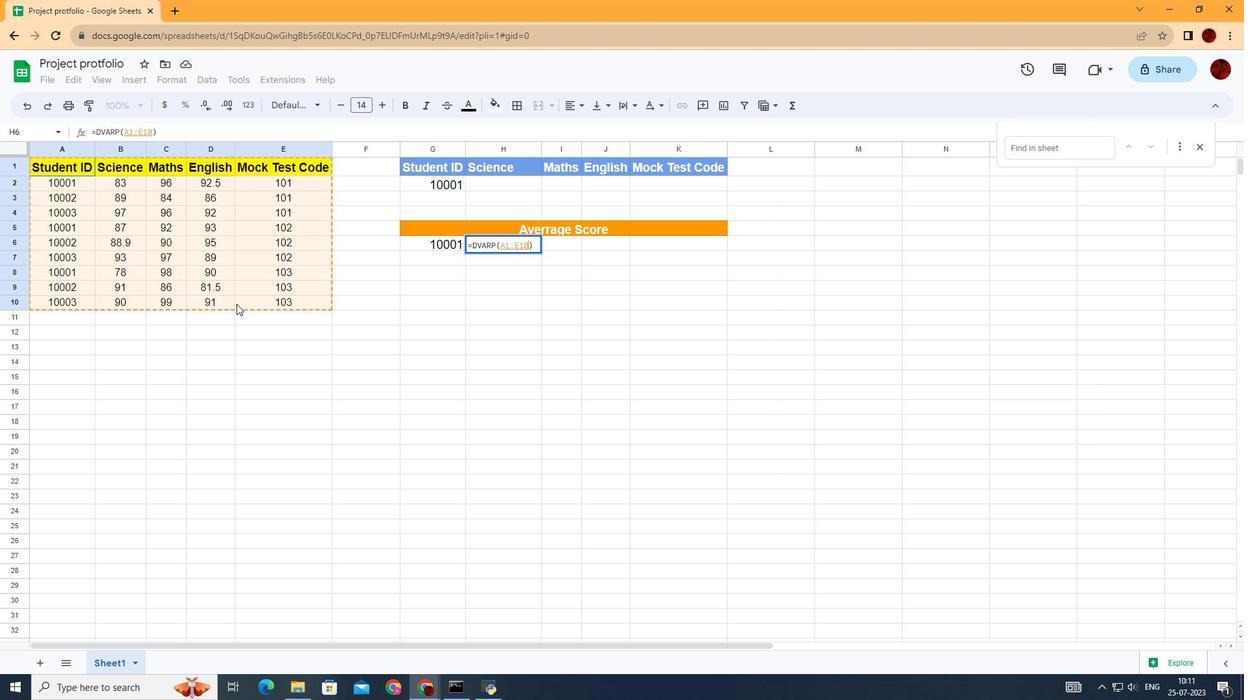 
Action: Key pressed ,2,
Screenshot: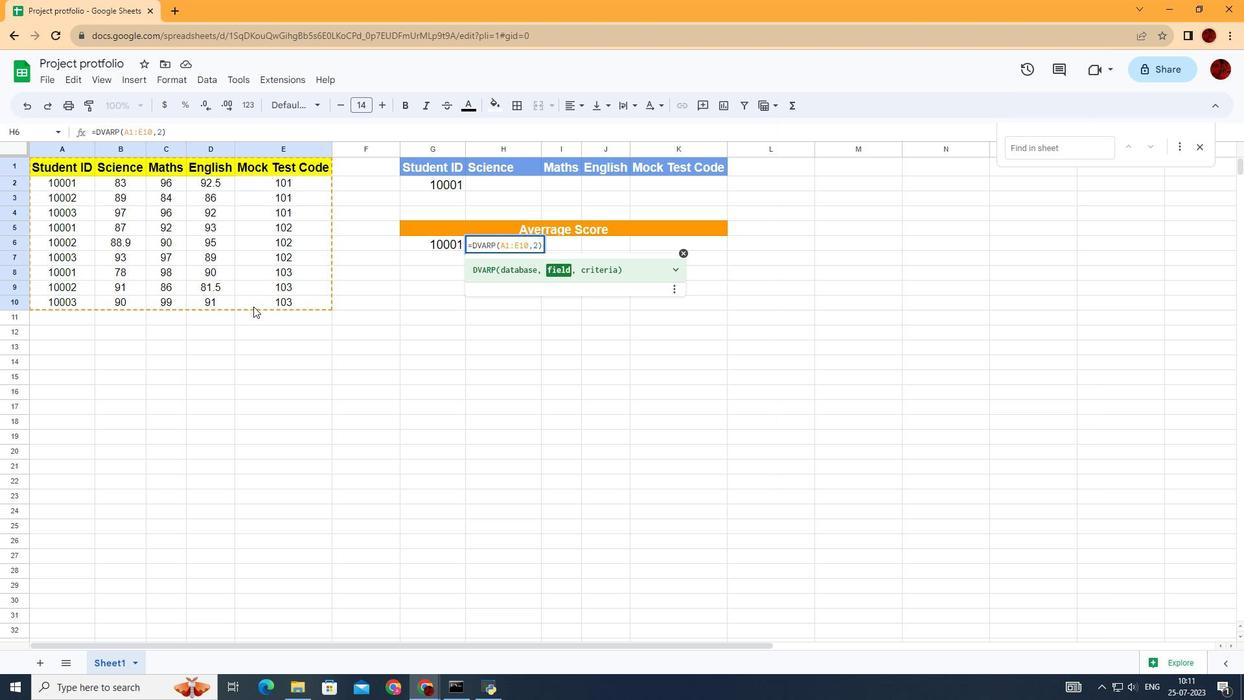 
Action: Mouse moved to (410, 164)
Screenshot: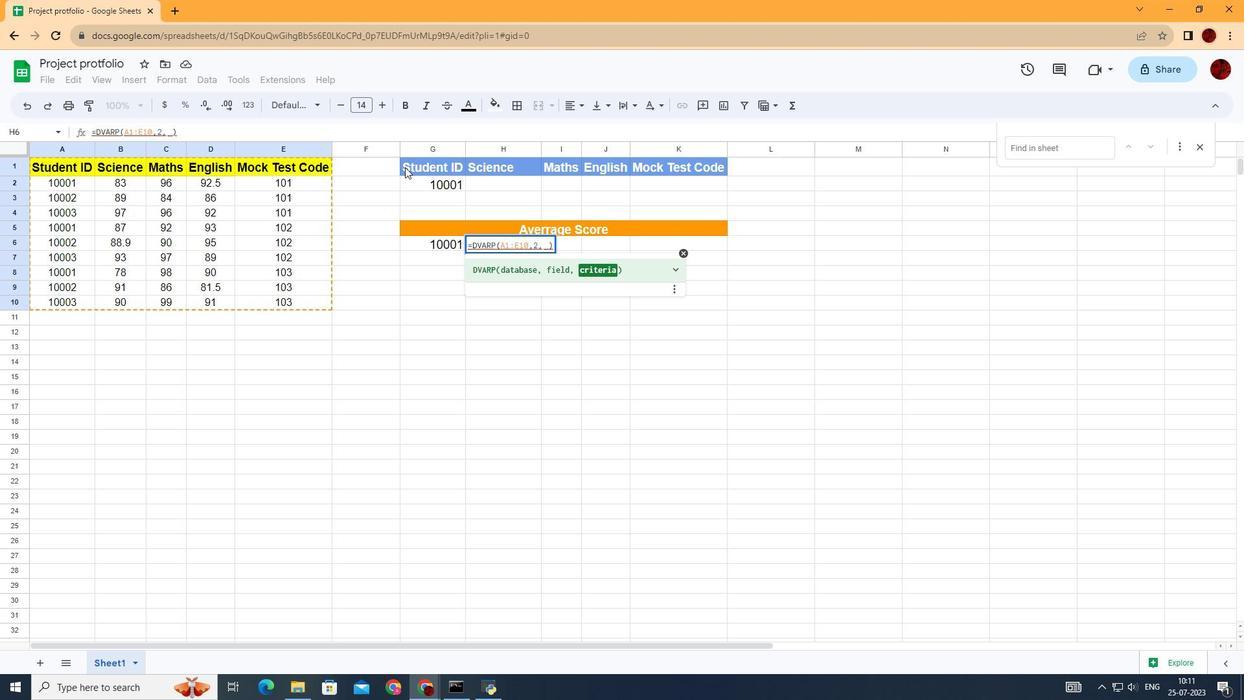 
Action: Mouse pressed left at (410, 164)
Screenshot: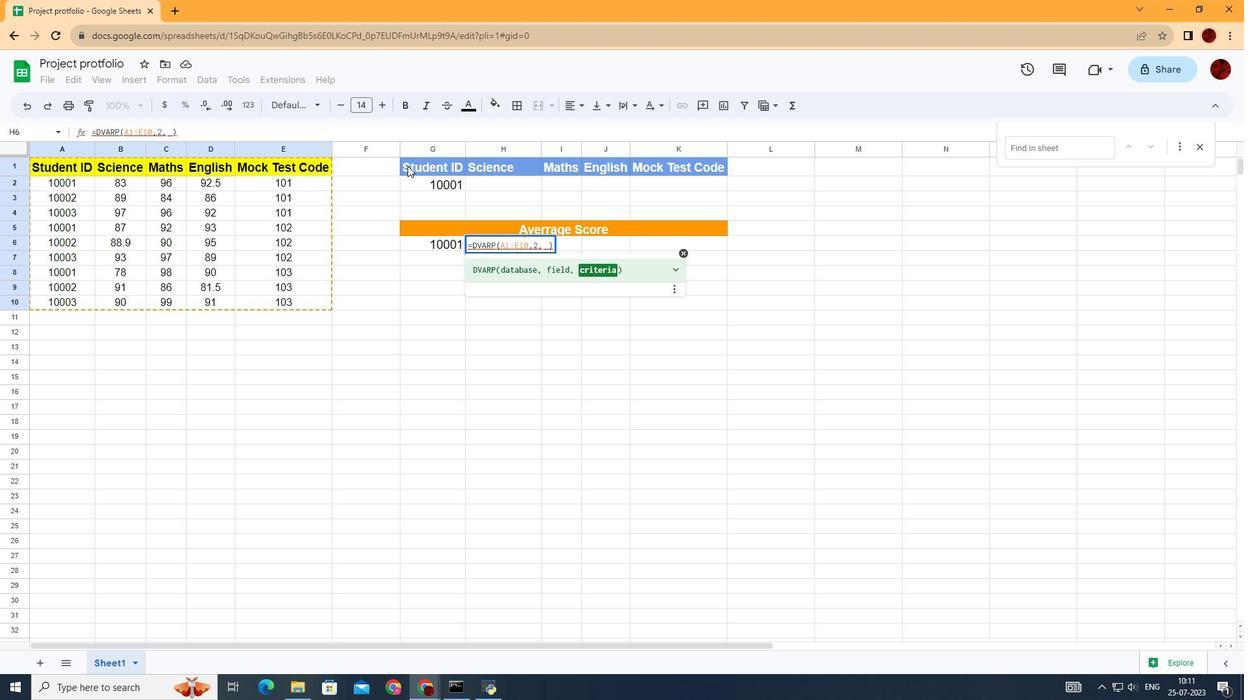 
Action: Mouse moved to (642, 189)
Screenshot: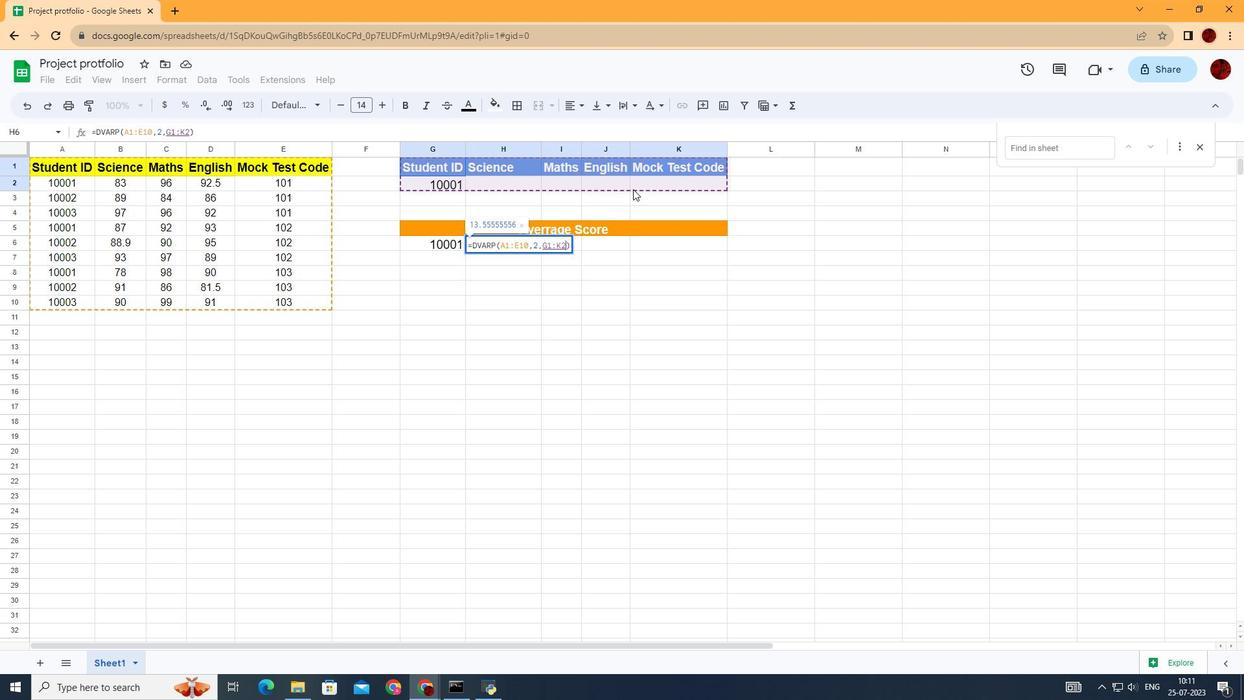 
Action: Key pressed <Key.shift_r><Key.shift_r><Key.enter>
Screenshot: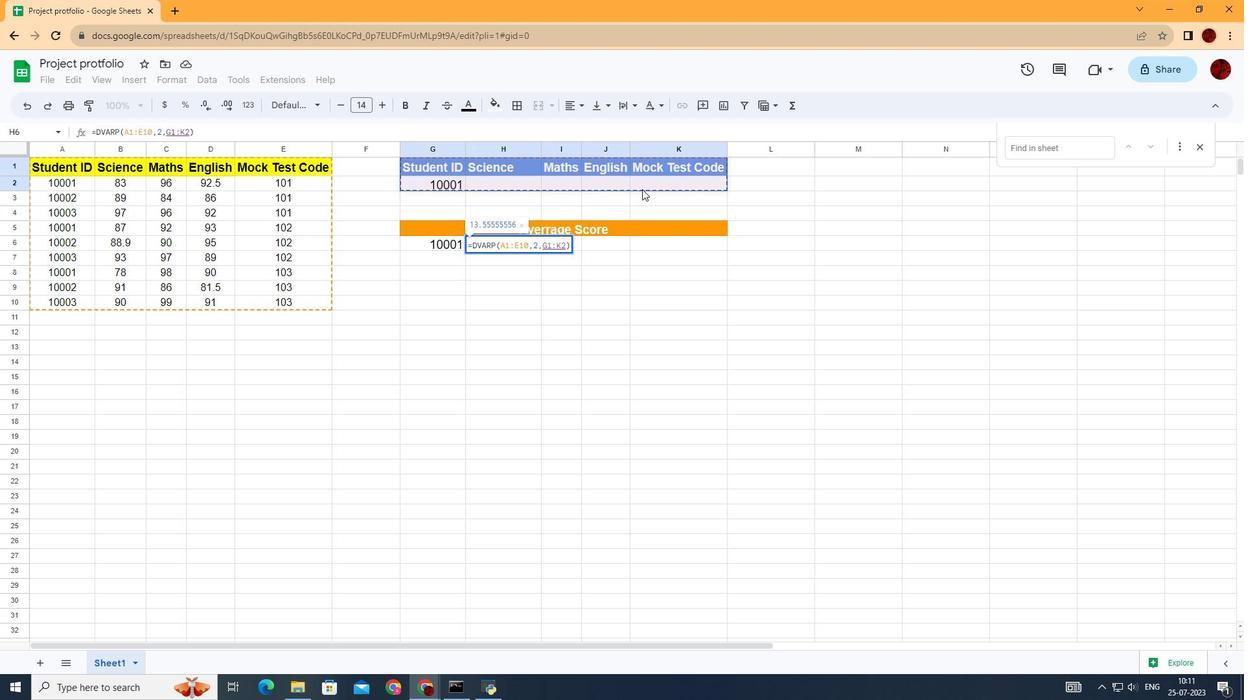 
